 Task: Look for space in Ribeira, Spain from 5th June, 2023 to 16th June, 2023 for 2 adults in price range Rs.14000 to Rs.18000. Place can be entire place with 1  bedroom having 1 bed and 1 bathroom. Property type can be house, flat, guest house, hotel. Amenities needed are: washing machine. Booking option can be shelf check-in. Required host language is English.
Action: Mouse moved to (330, 149)
Screenshot: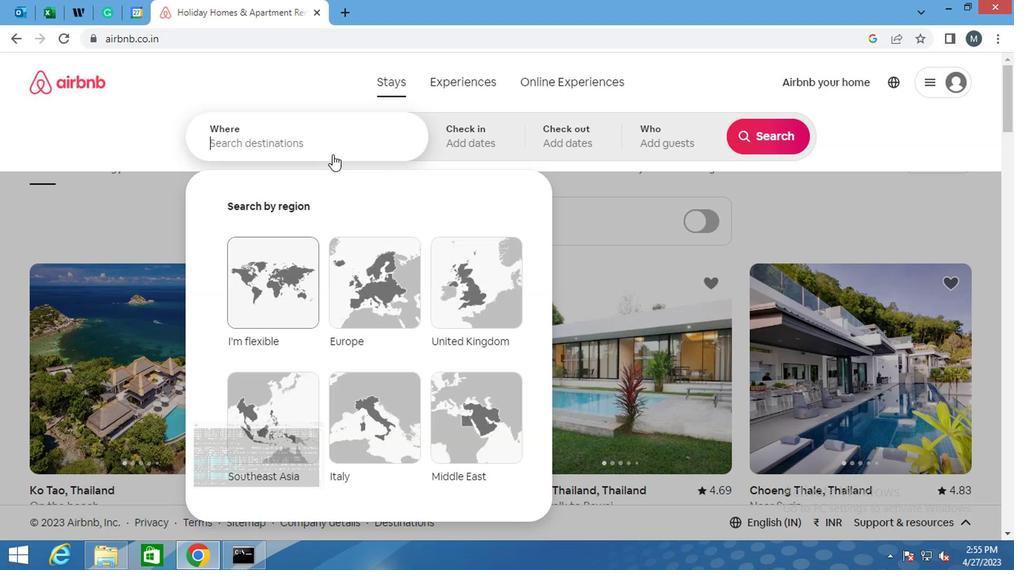 
Action: Mouse pressed left at (330, 149)
Screenshot: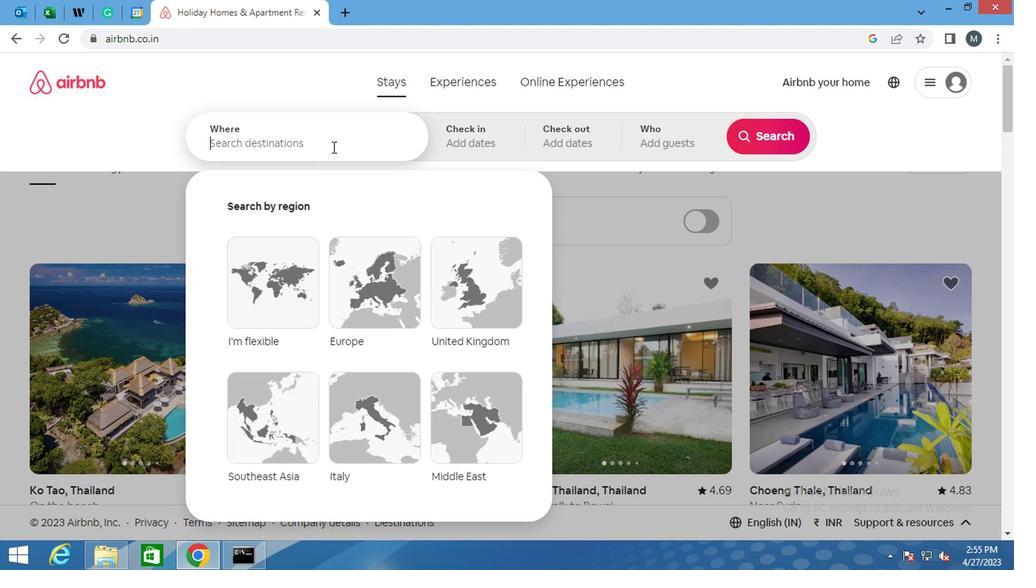 
Action: Mouse moved to (328, 149)
Screenshot: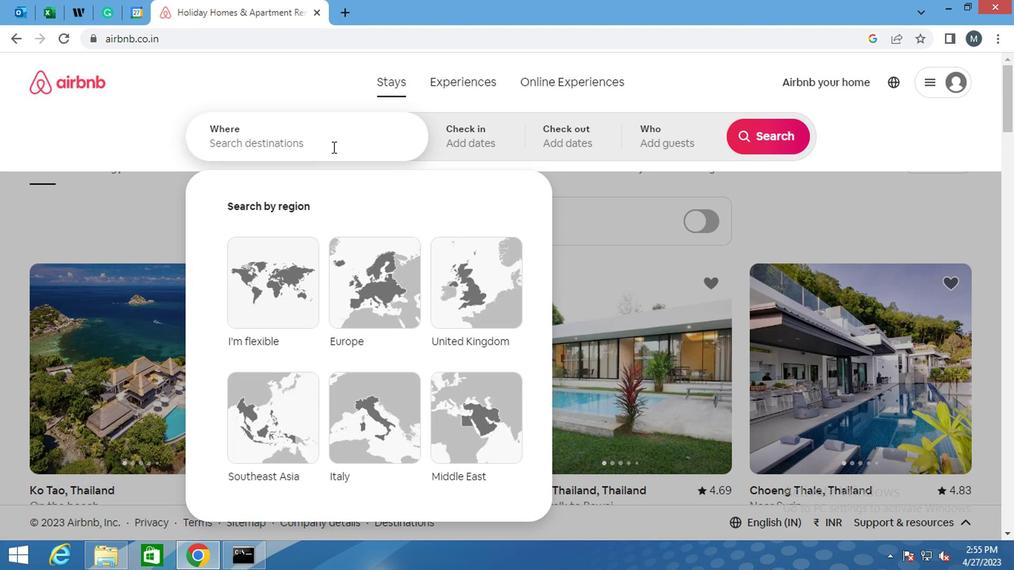 
Action: Key pressed <Key.shift>RIBER<Key.backspace>IRA,<Key.space><Key.shift>SPAIN
Screenshot: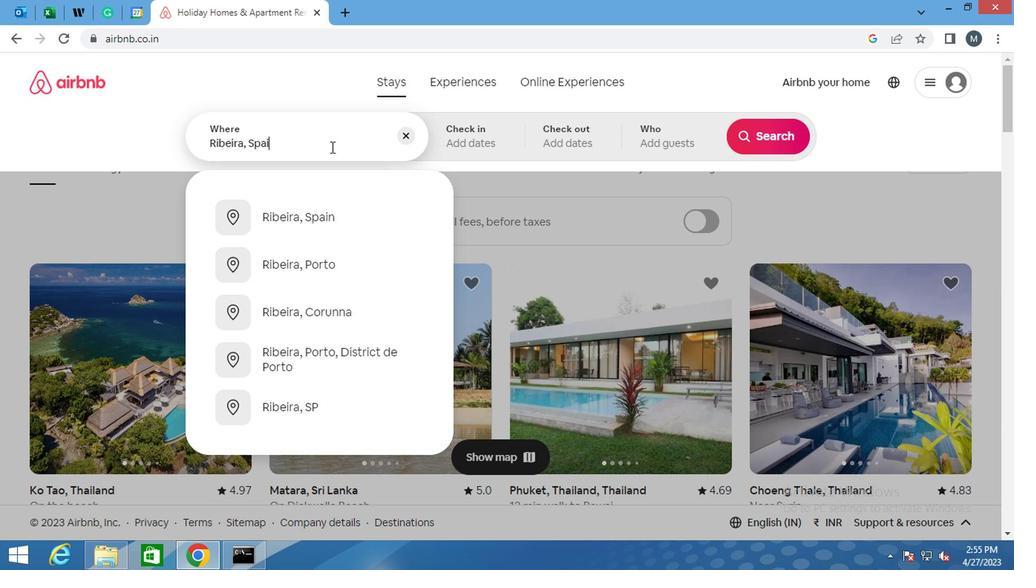 
Action: Mouse moved to (320, 216)
Screenshot: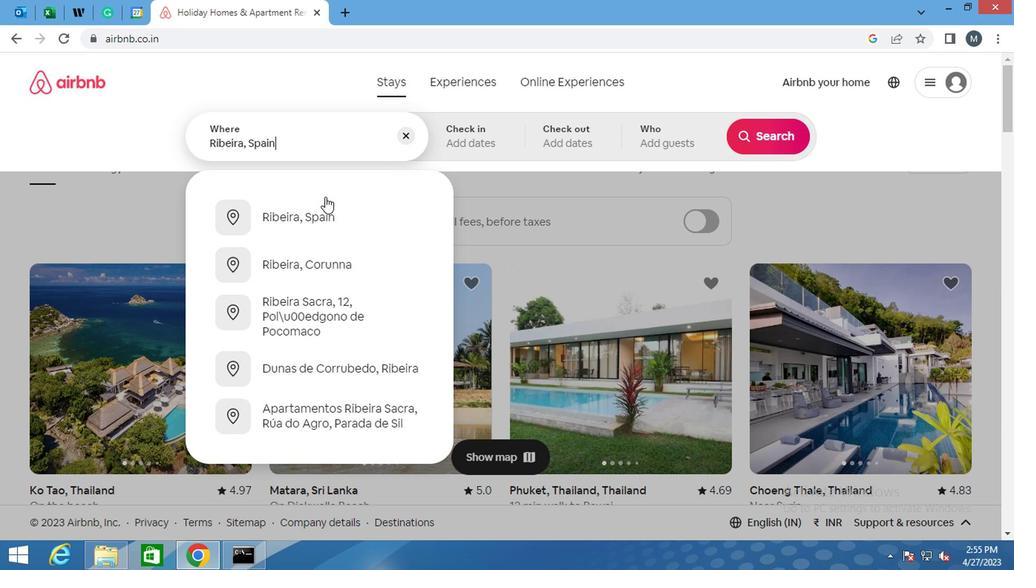 
Action: Mouse pressed left at (320, 216)
Screenshot: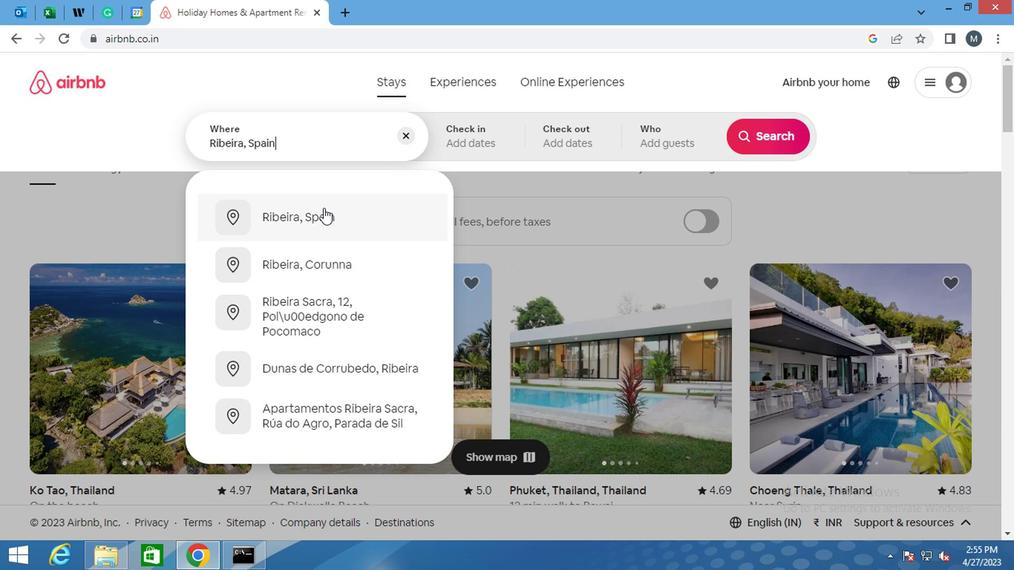 
Action: Mouse moved to (756, 253)
Screenshot: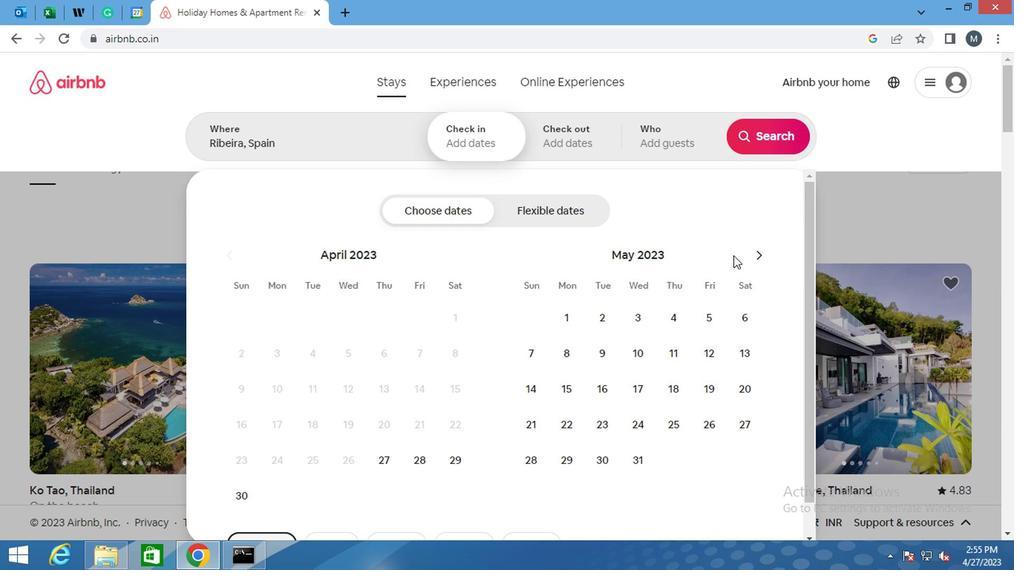 
Action: Mouse pressed left at (756, 253)
Screenshot: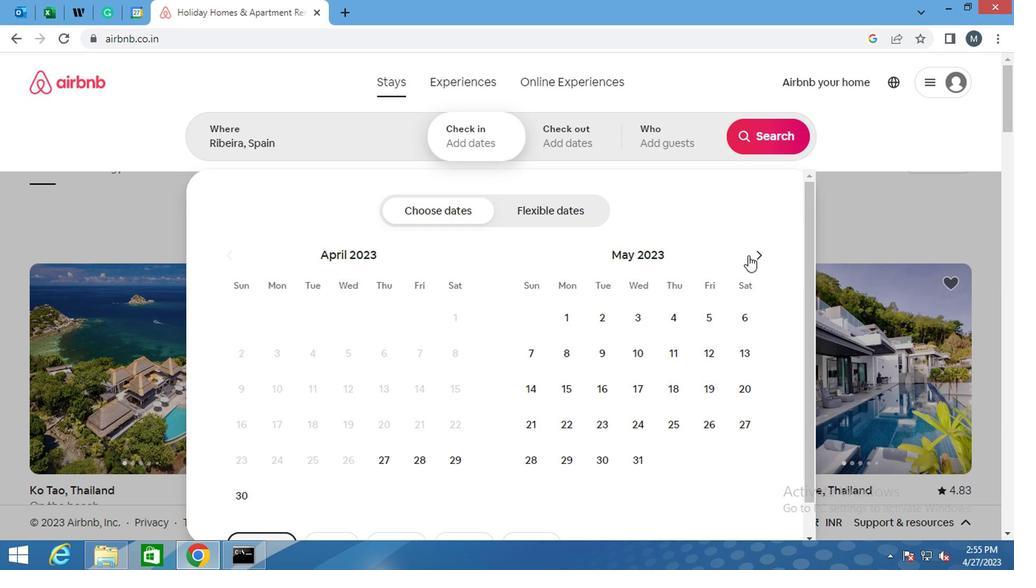 
Action: Mouse pressed left at (756, 253)
Screenshot: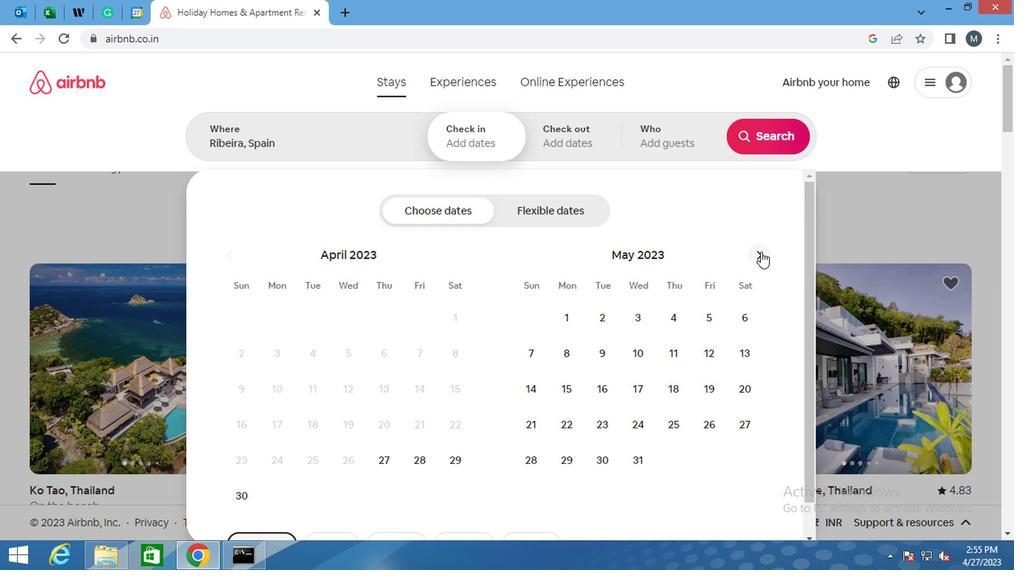 
Action: Mouse moved to (279, 356)
Screenshot: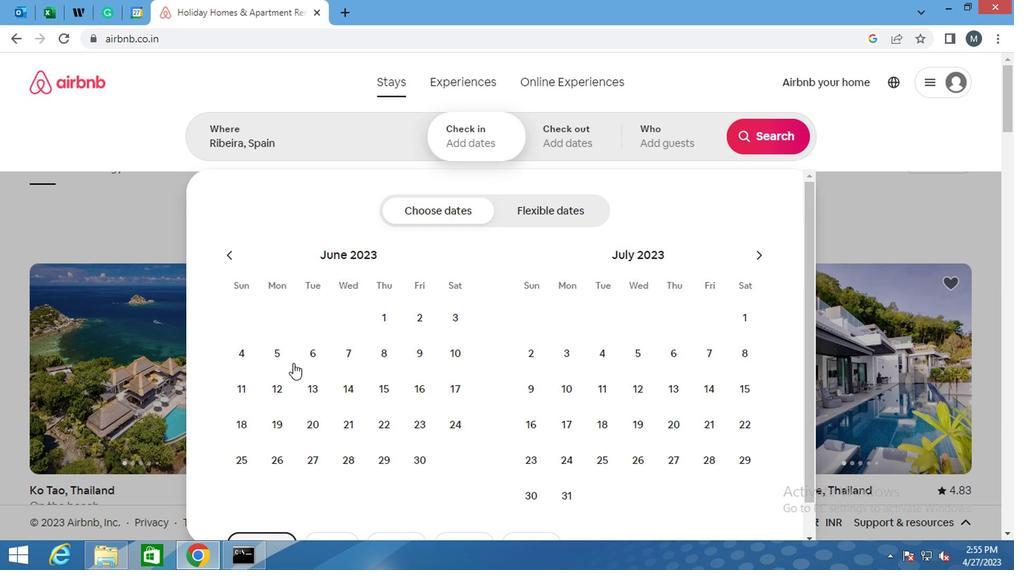 
Action: Mouse pressed left at (279, 356)
Screenshot: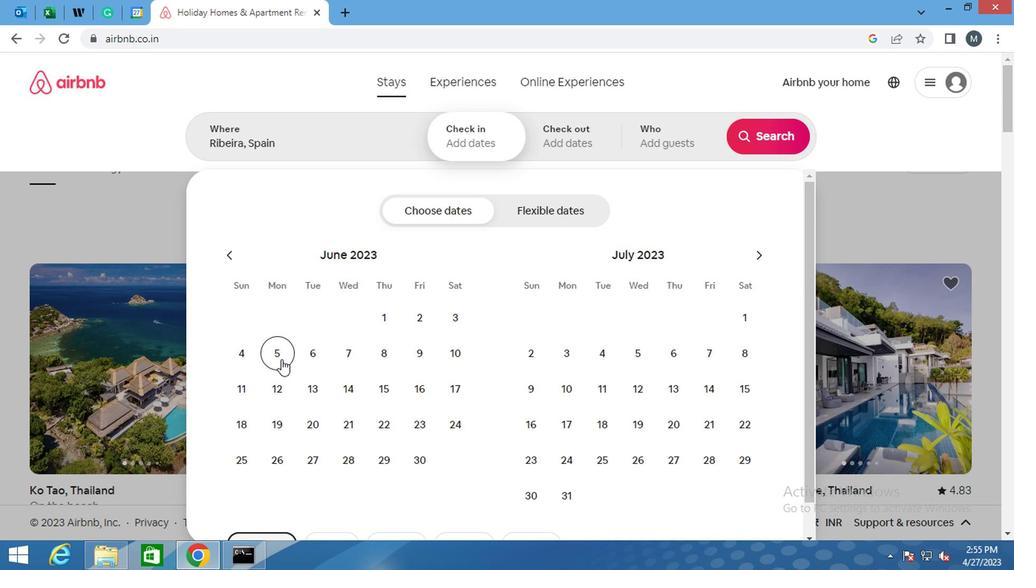 
Action: Mouse moved to (411, 389)
Screenshot: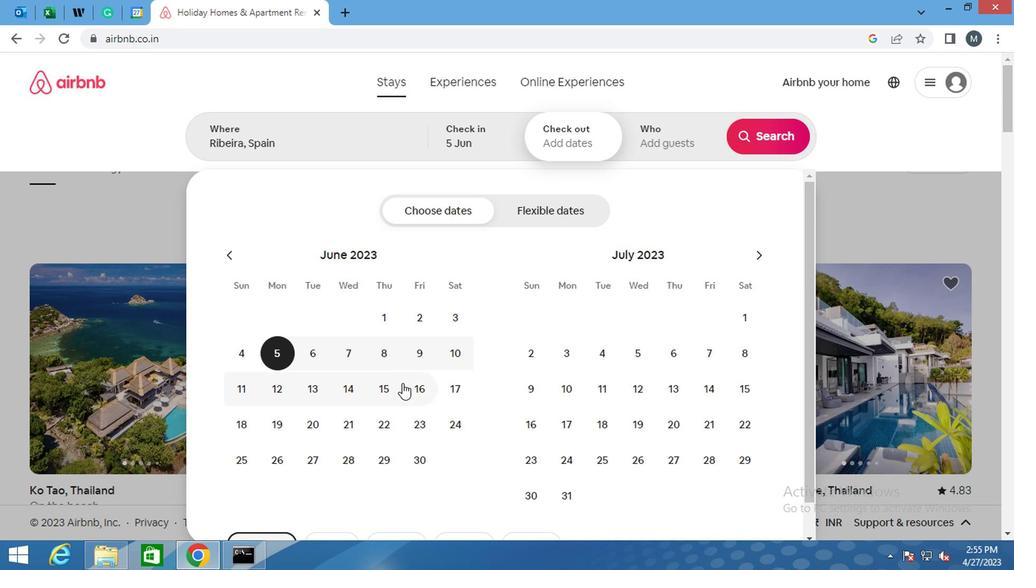 
Action: Mouse pressed left at (411, 389)
Screenshot: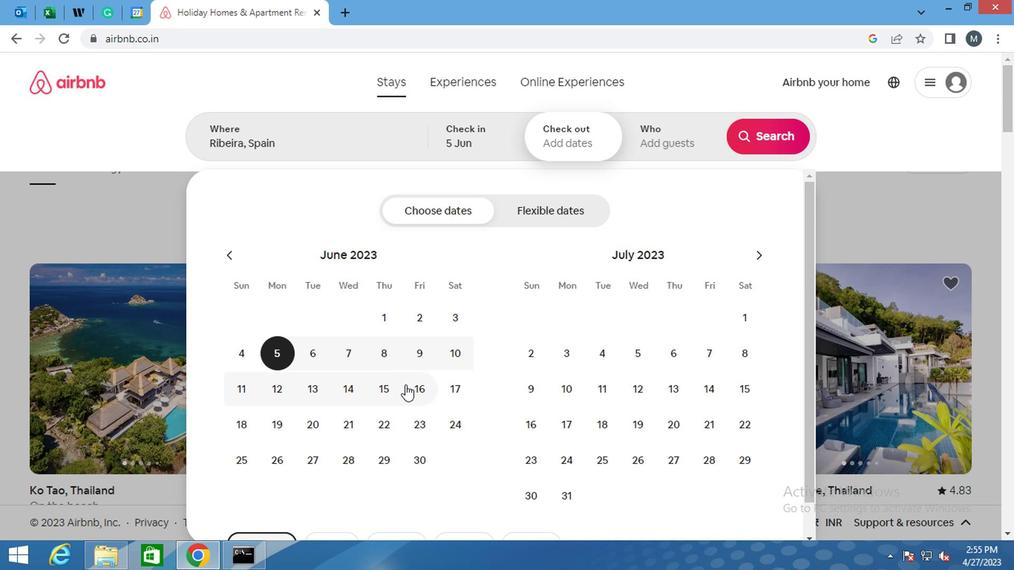
Action: Mouse moved to (643, 149)
Screenshot: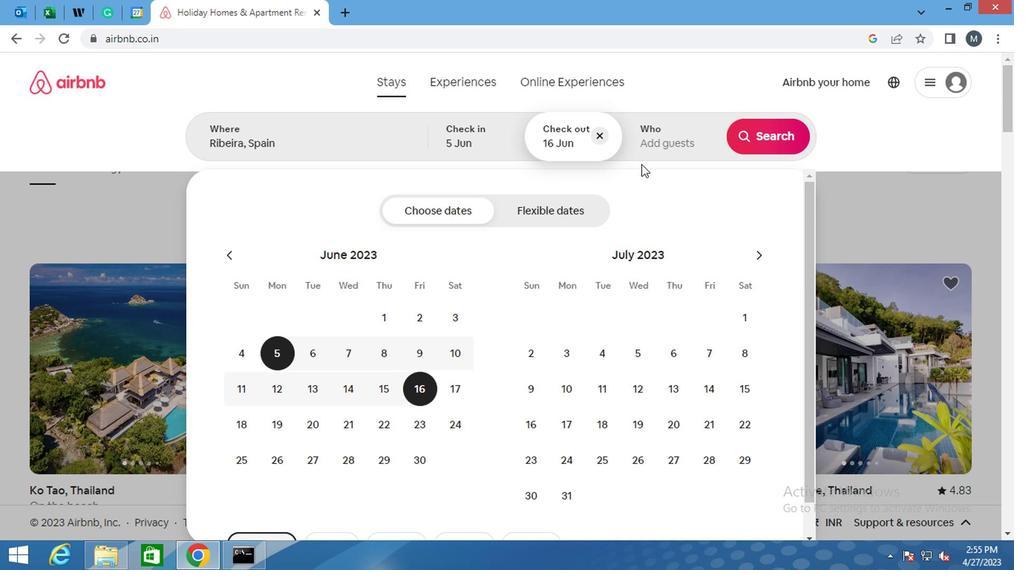
Action: Mouse pressed left at (643, 149)
Screenshot: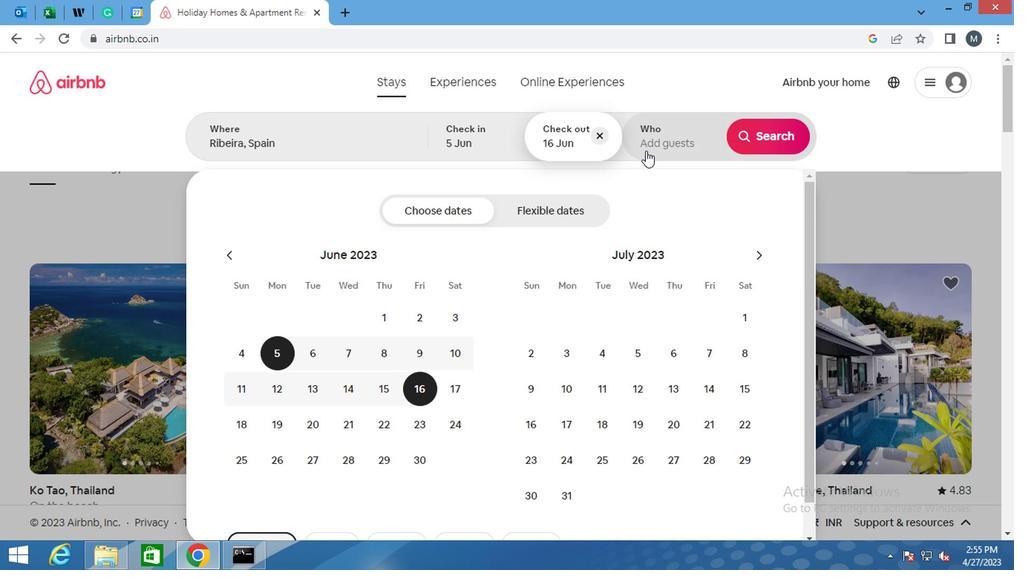 
Action: Mouse moved to (766, 217)
Screenshot: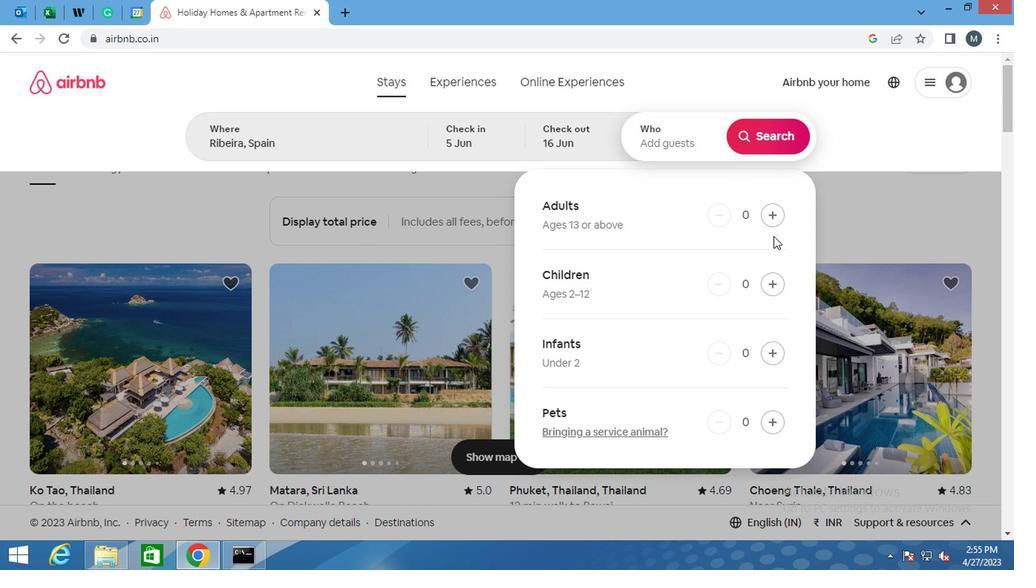 
Action: Mouse pressed left at (766, 217)
Screenshot: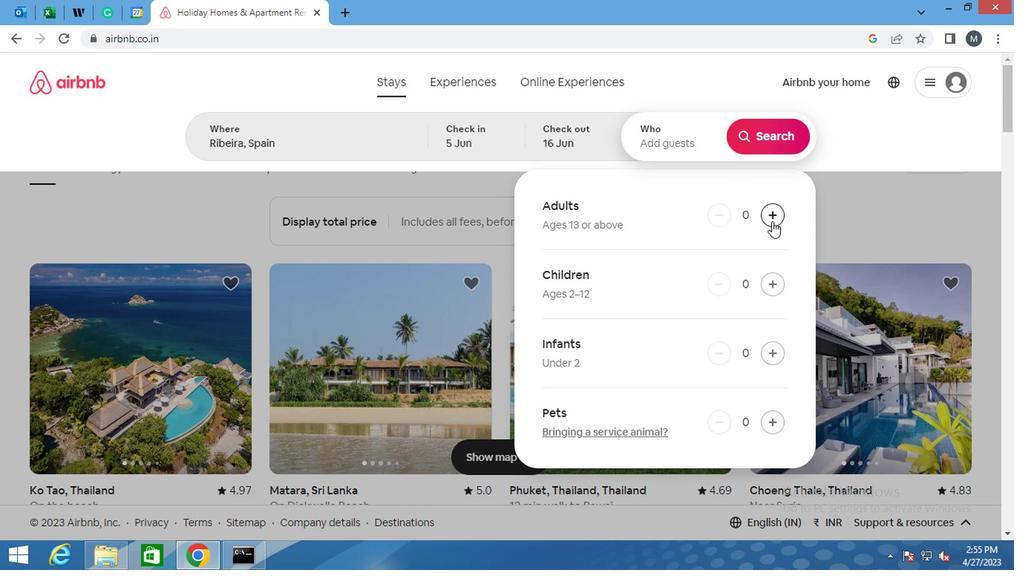 
Action: Mouse pressed left at (766, 217)
Screenshot: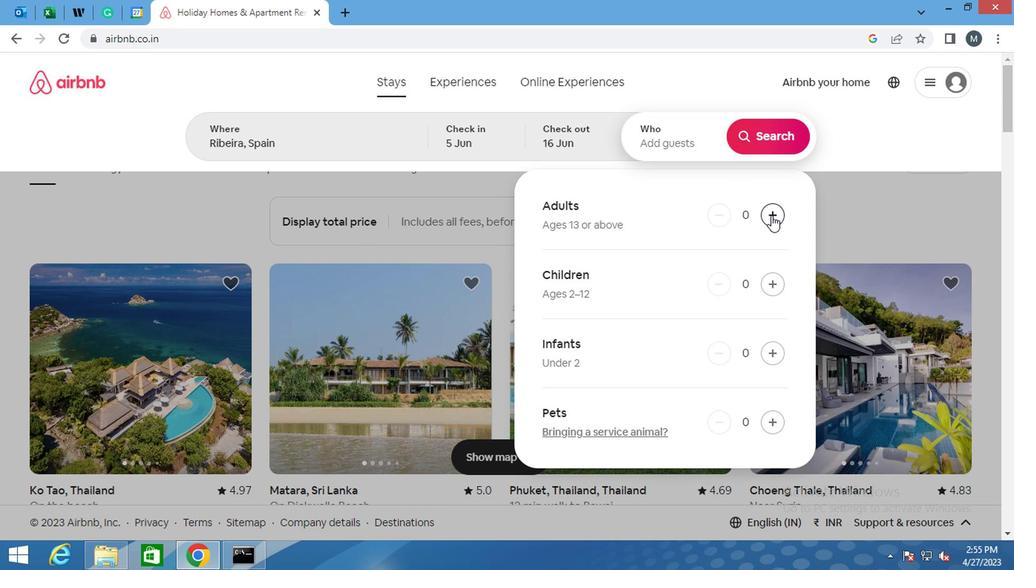 
Action: Mouse moved to (763, 135)
Screenshot: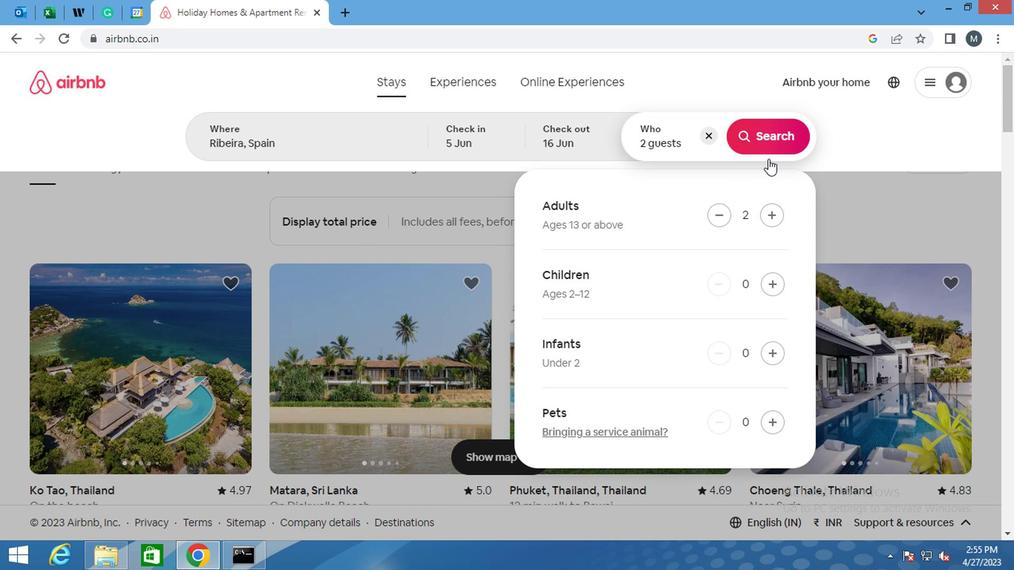 
Action: Mouse pressed left at (763, 135)
Screenshot: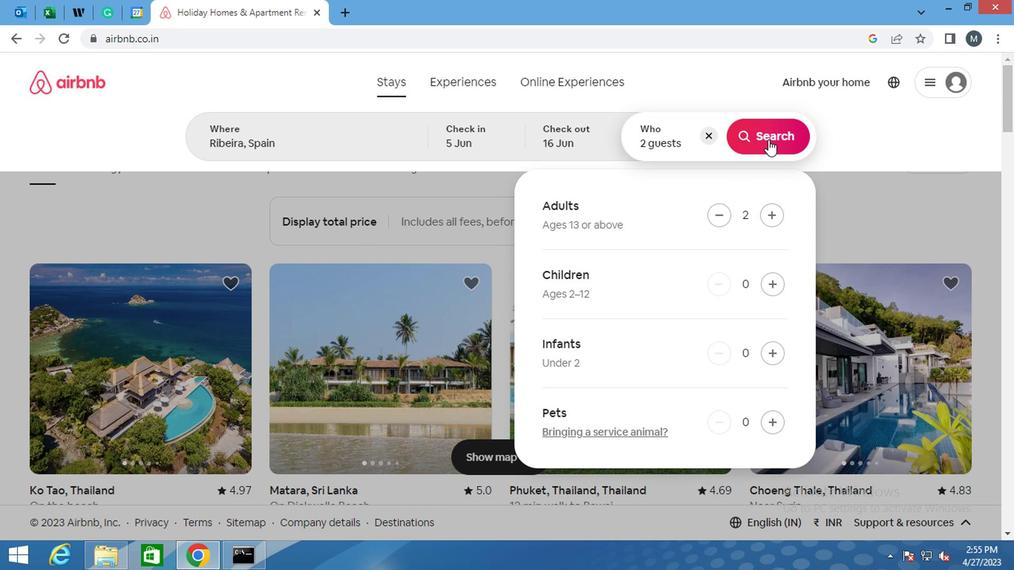 
Action: Mouse moved to (925, 147)
Screenshot: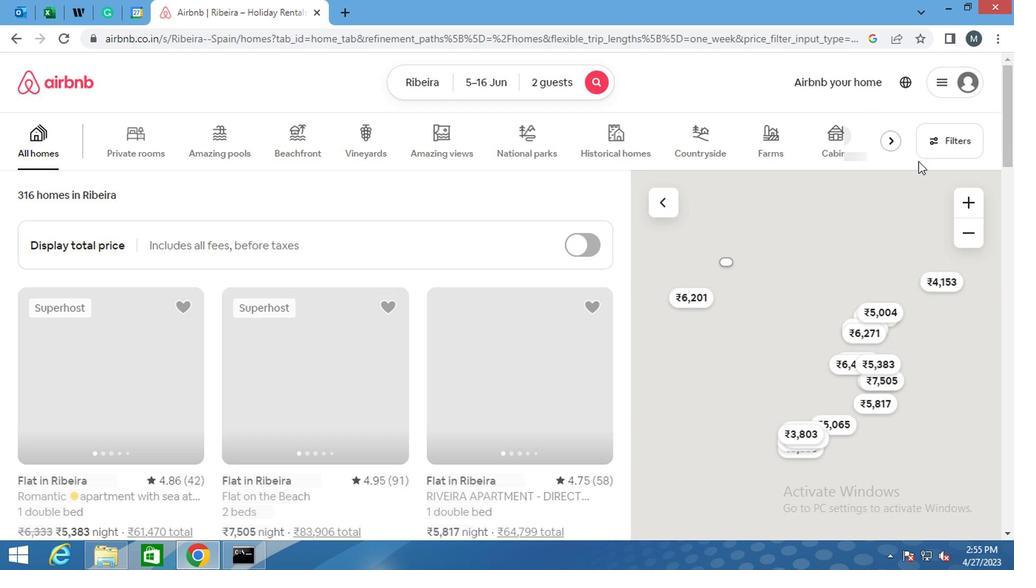 
Action: Mouse pressed left at (925, 147)
Screenshot: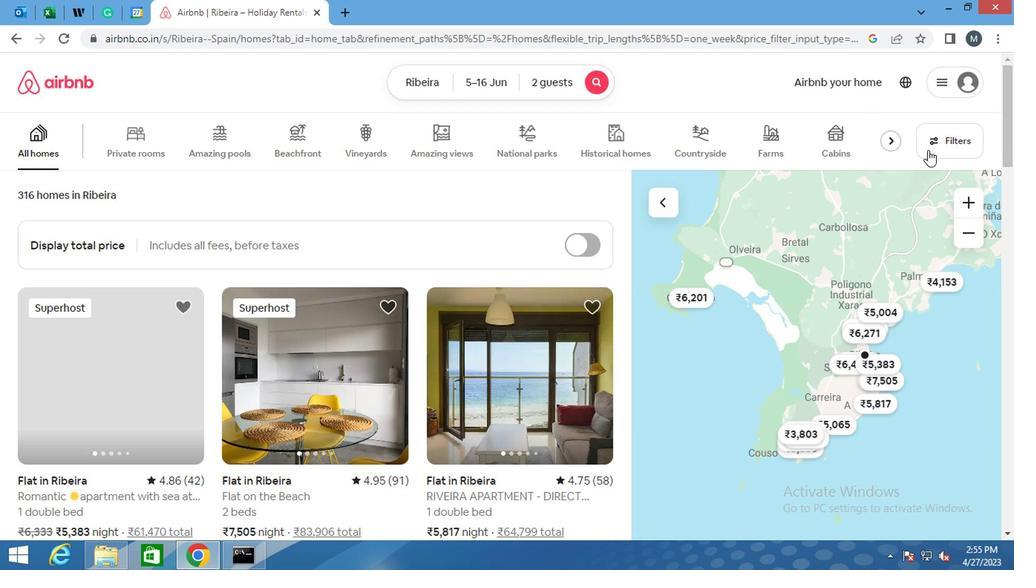 
Action: Mouse moved to (418, 322)
Screenshot: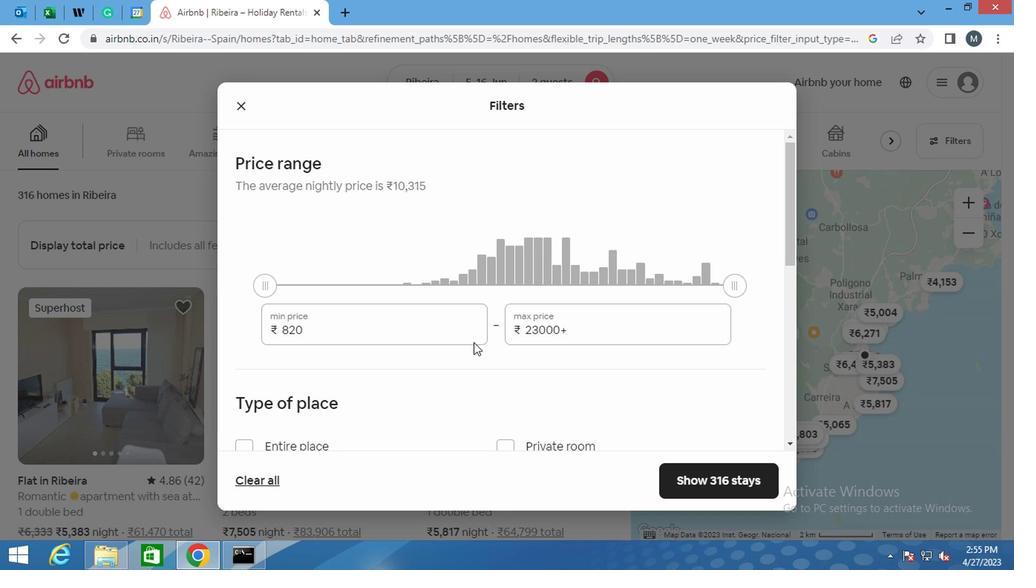
Action: Mouse pressed left at (418, 322)
Screenshot: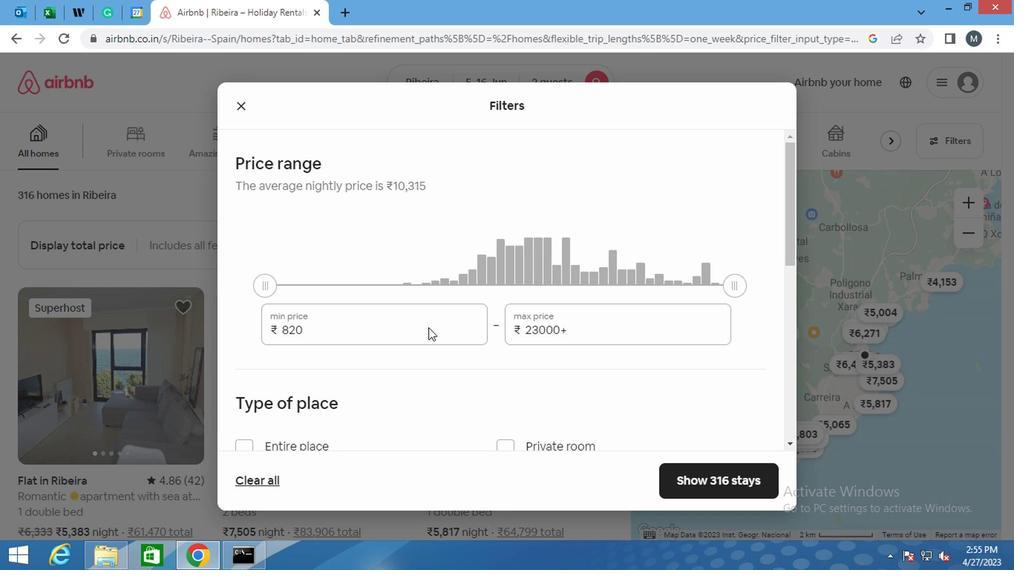 
Action: Mouse pressed left at (418, 322)
Screenshot: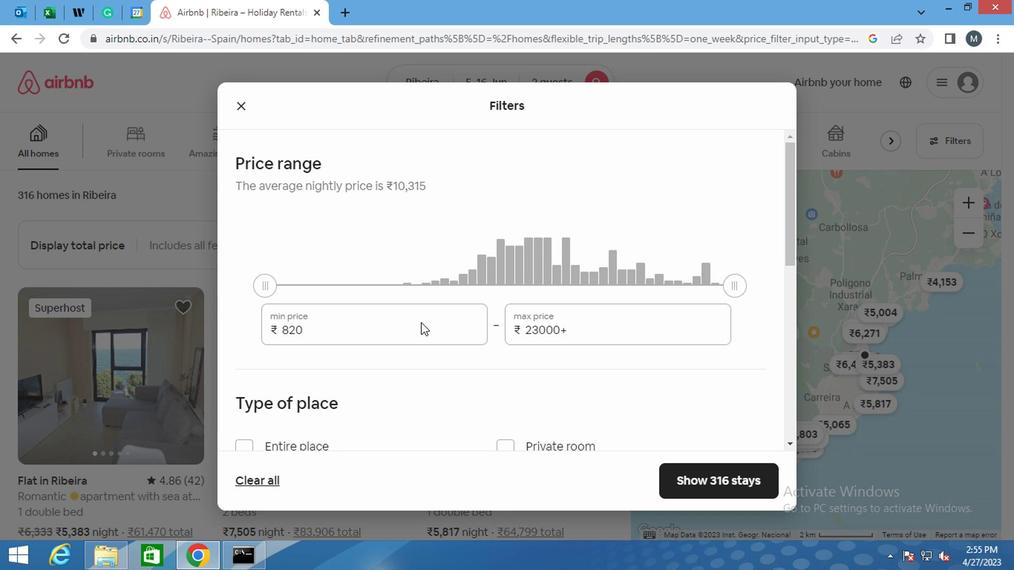 
Action: Mouse moved to (407, 333)
Screenshot: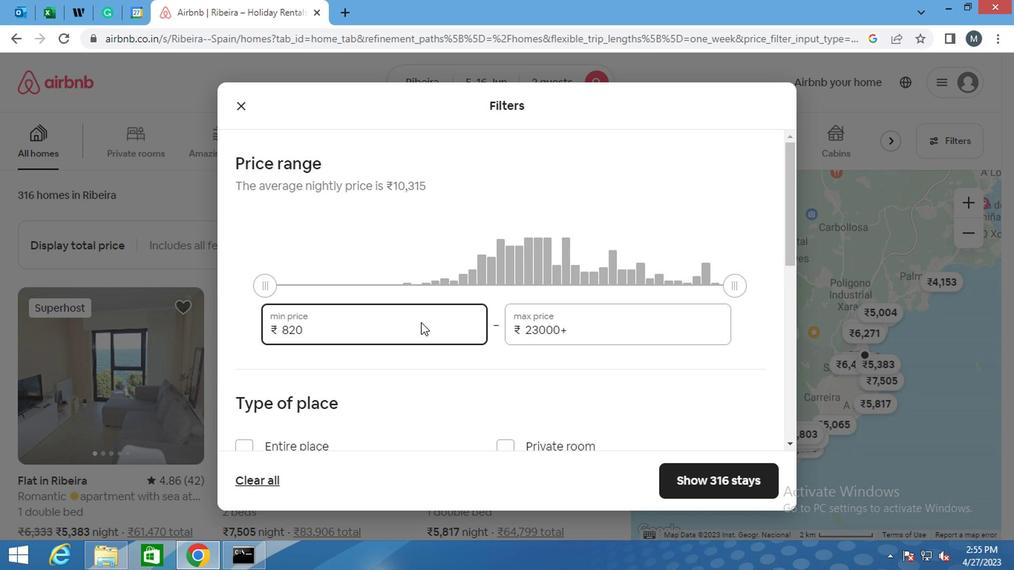 
Action: Mouse pressed left at (407, 333)
Screenshot: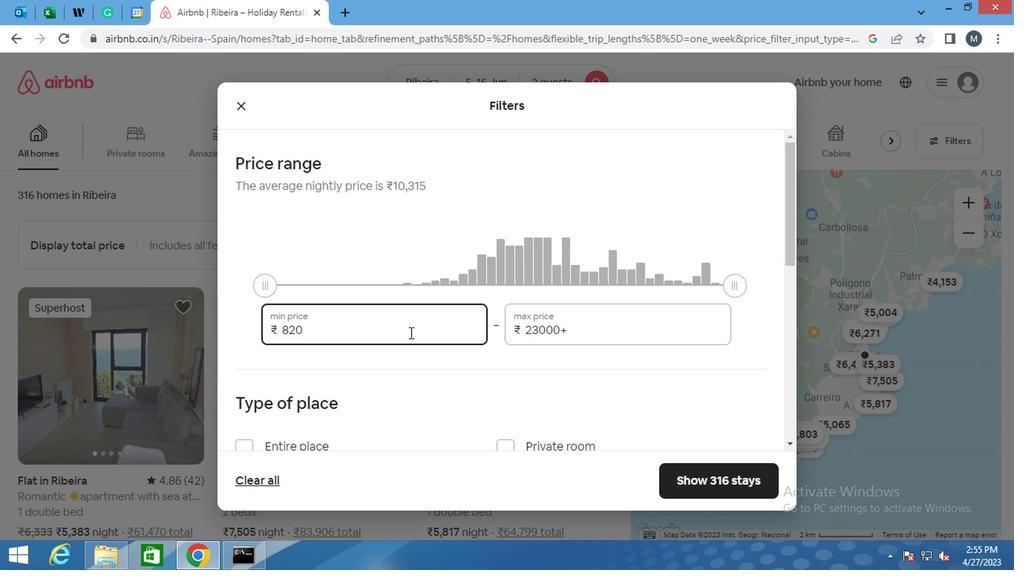 
Action: Mouse pressed left at (407, 333)
Screenshot: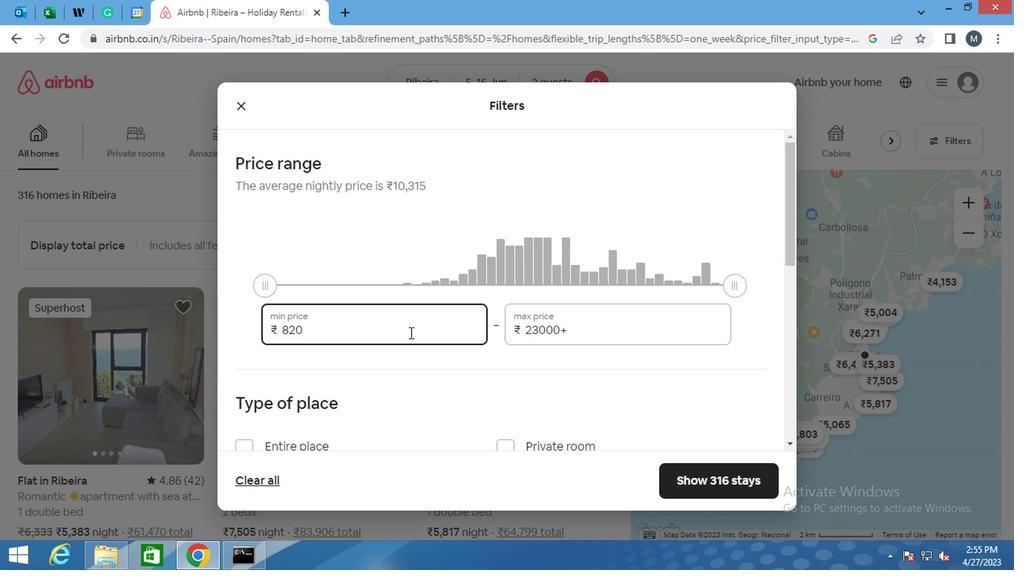 
Action: Key pressed 14000
Screenshot: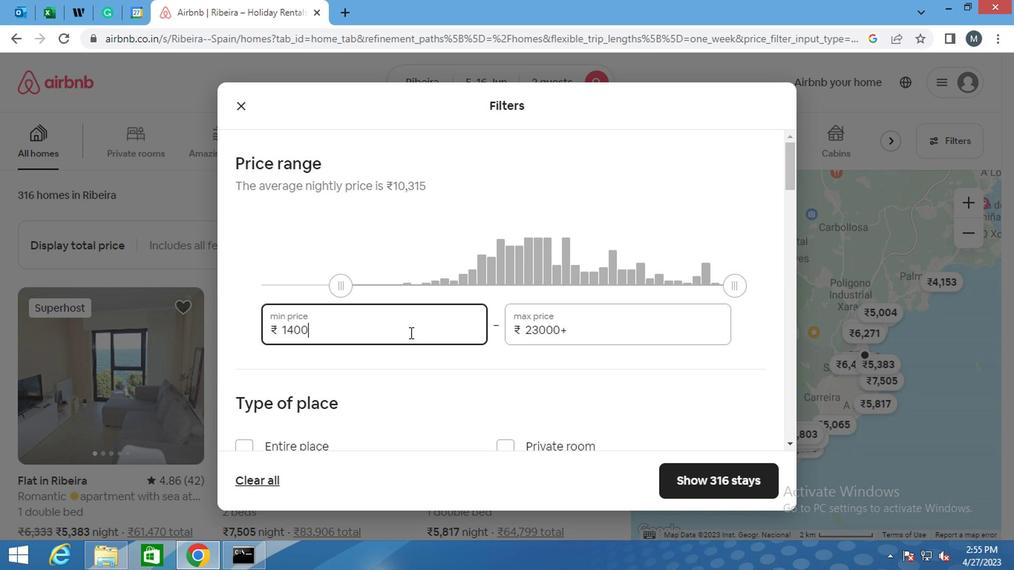 
Action: Mouse moved to (579, 330)
Screenshot: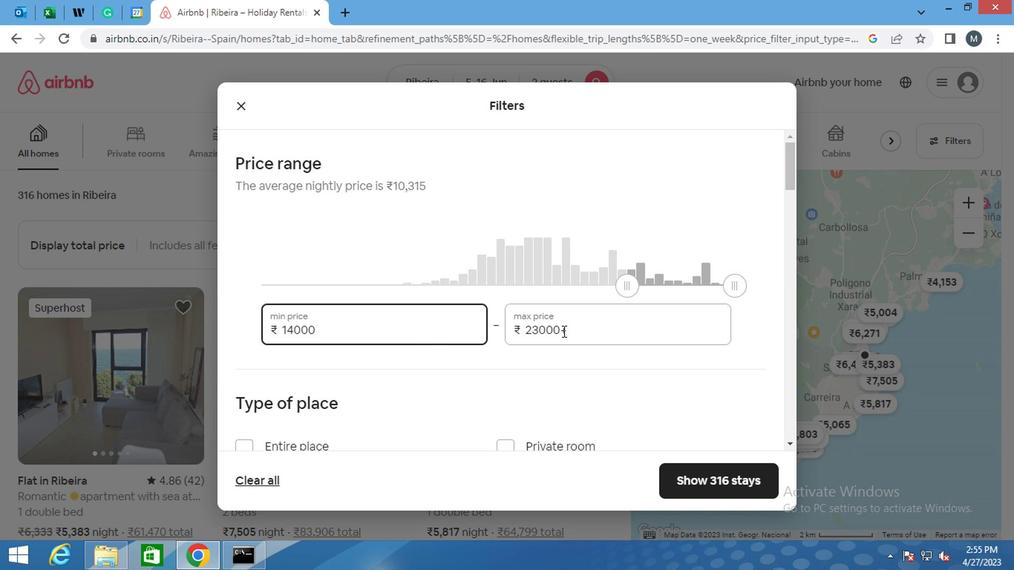 
Action: Mouse pressed left at (579, 330)
Screenshot: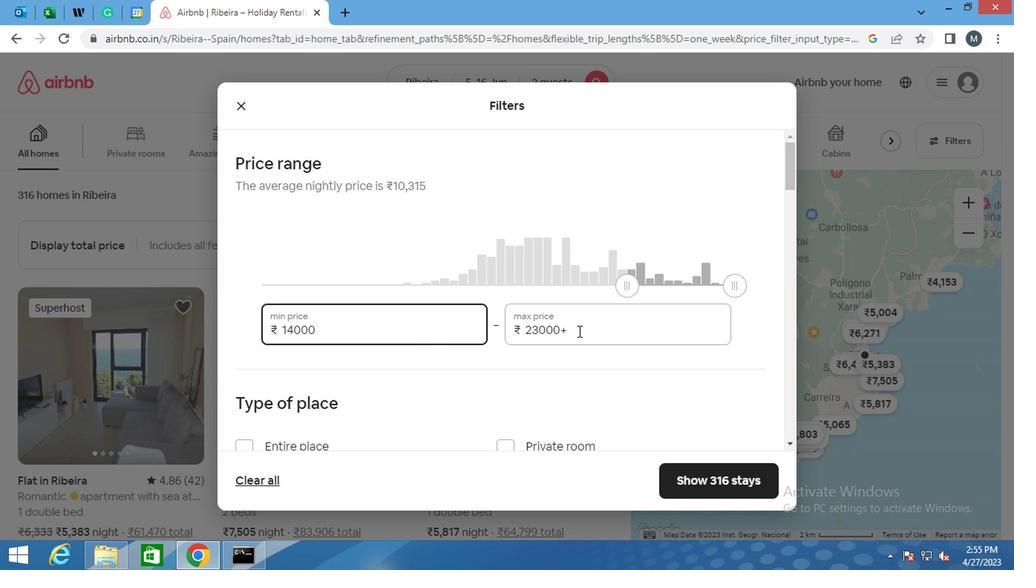 
Action: Mouse moved to (516, 337)
Screenshot: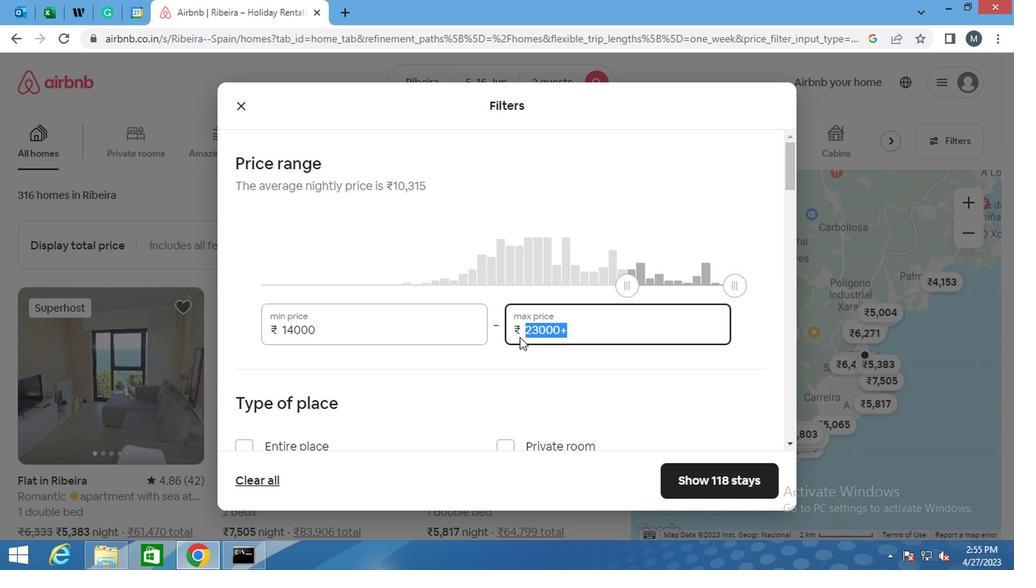 
Action: Key pressed <Key.backspace>18000
Screenshot: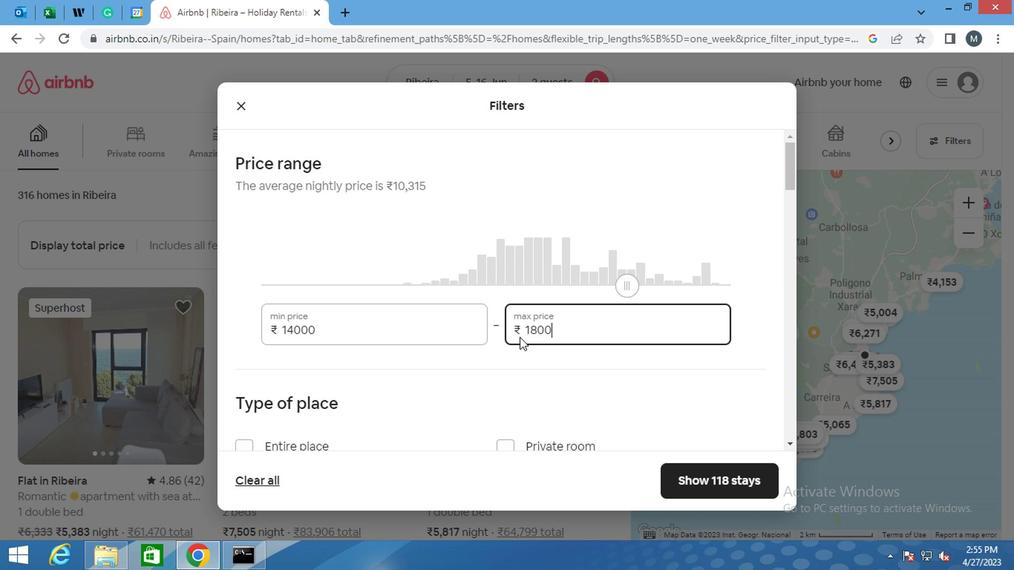 
Action: Mouse moved to (420, 324)
Screenshot: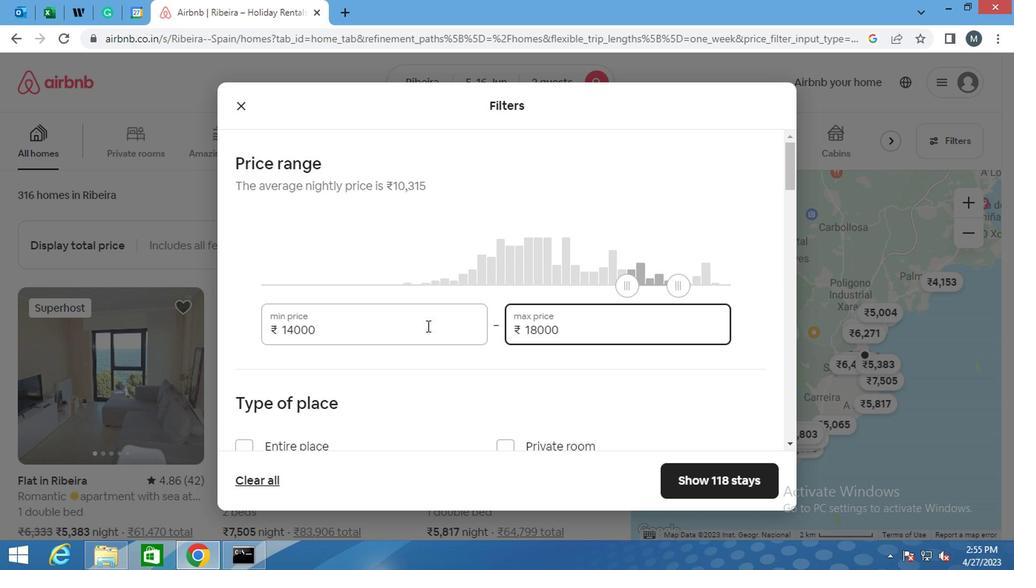 
Action: Mouse scrolled (420, 323) with delta (0, 0)
Screenshot: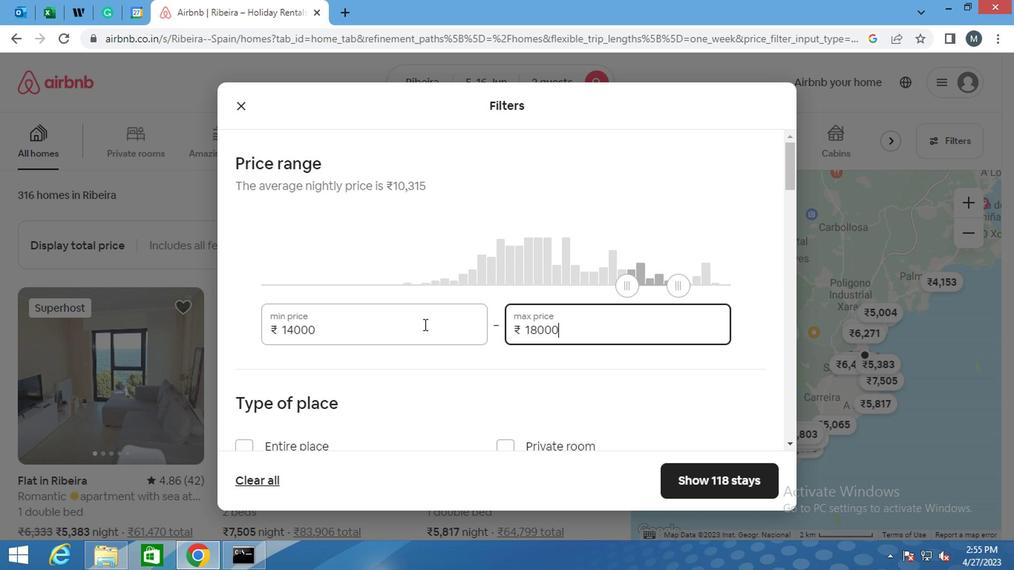 
Action: Mouse scrolled (420, 323) with delta (0, 0)
Screenshot: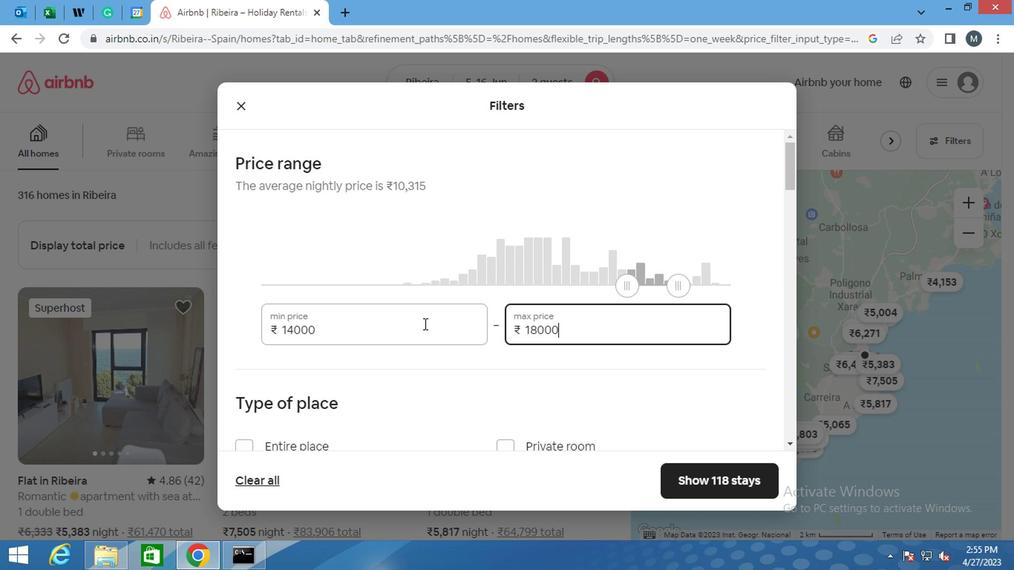 
Action: Mouse moved to (420, 323)
Screenshot: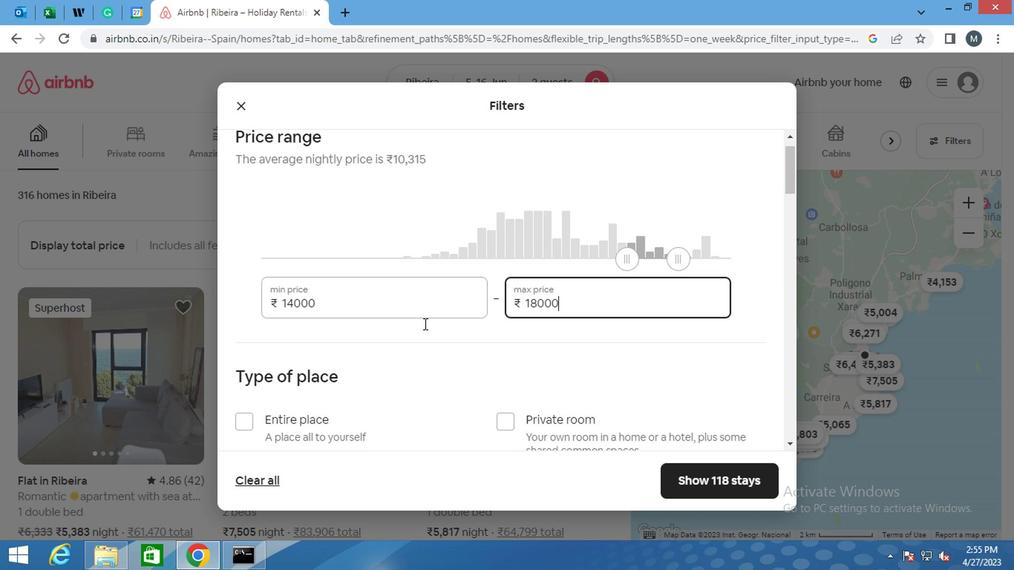 
Action: Mouse scrolled (420, 322) with delta (0, -1)
Screenshot: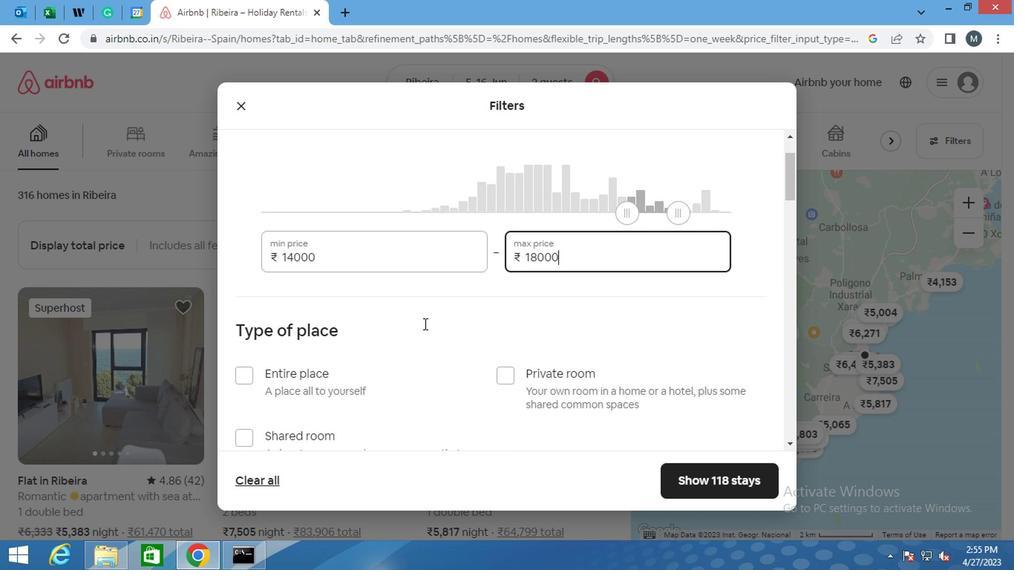 
Action: Mouse moved to (244, 226)
Screenshot: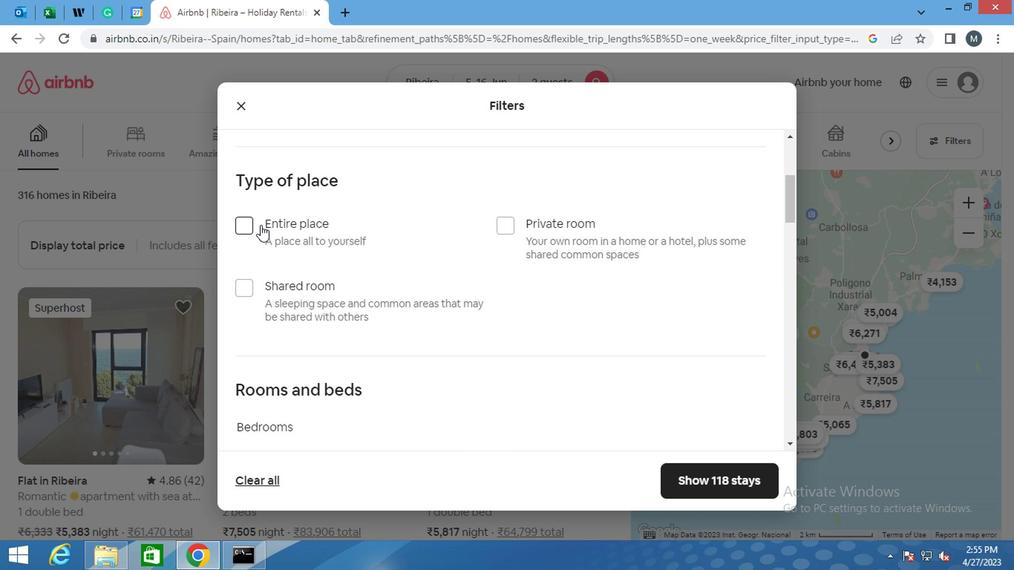 
Action: Mouse pressed left at (244, 226)
Screenshot: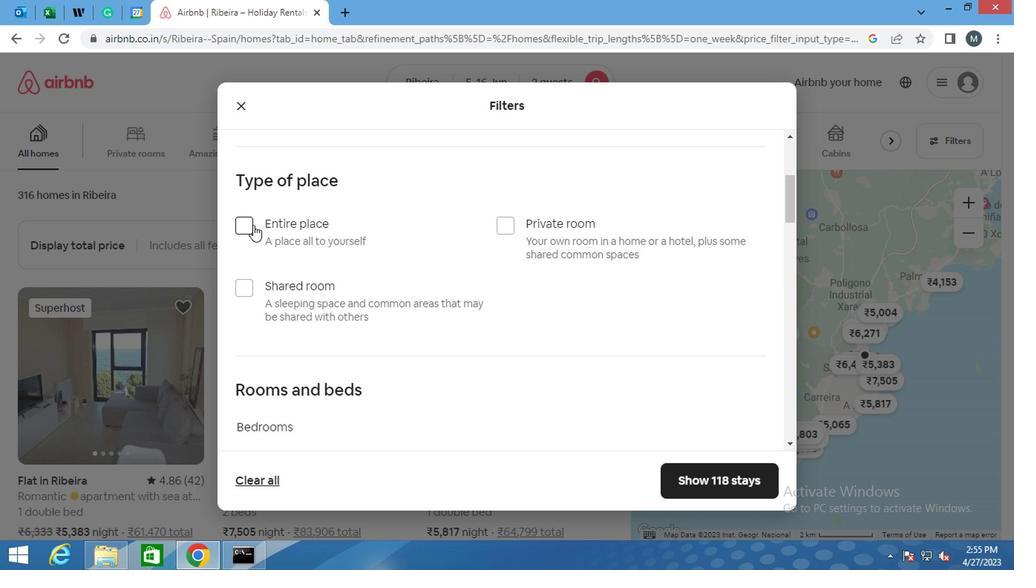 
Action: Mouse moved to (294, 224)
Screenshot: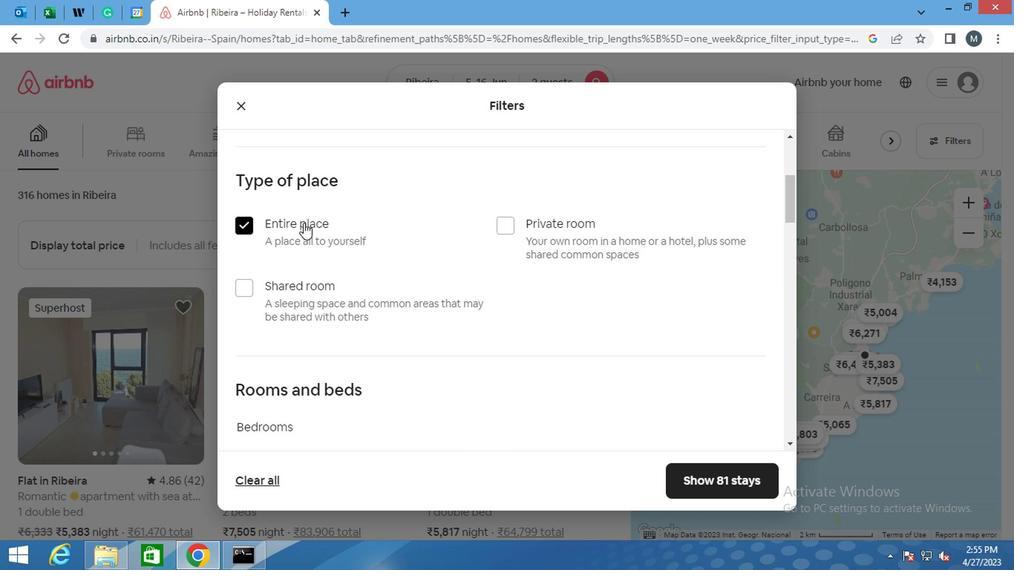 
Action: Mouse scrolled (294, 223) with delta (0, -1)
Screenshot: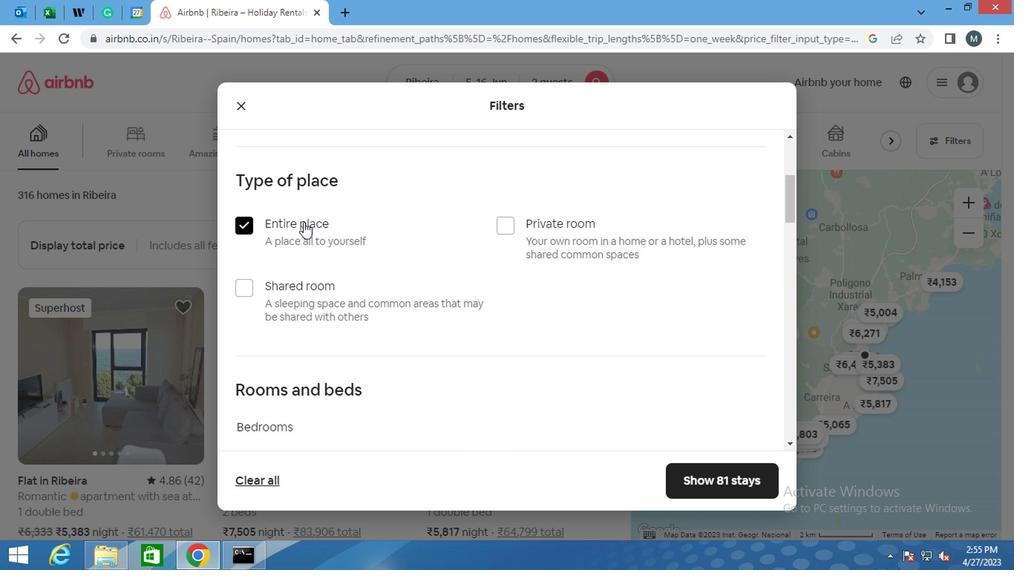 
Action: Mouse moved to (293, 227)
Screenshot: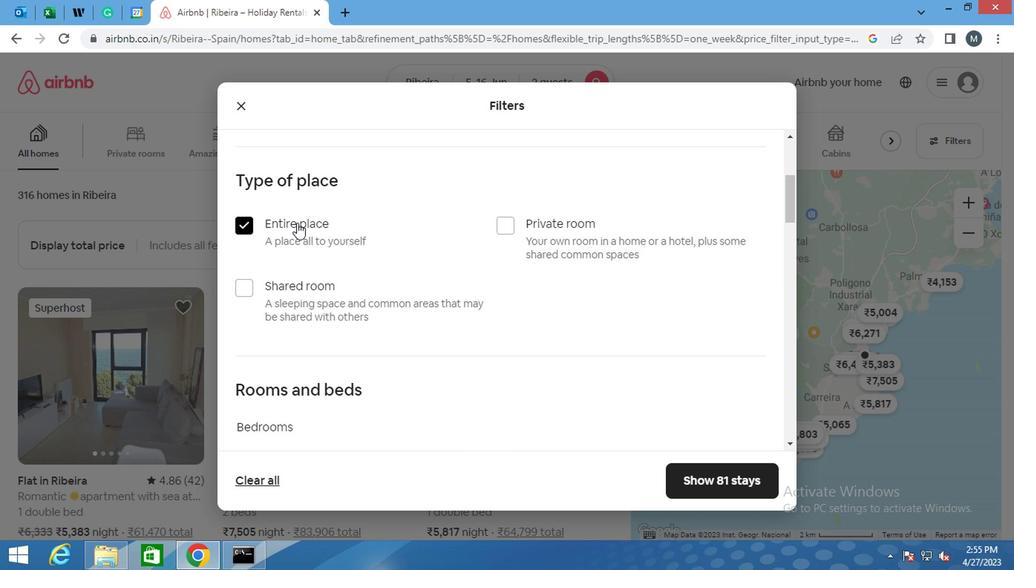 
Action: Mouse scrolled (293, 226) with delta (0, 0)
Screenshot: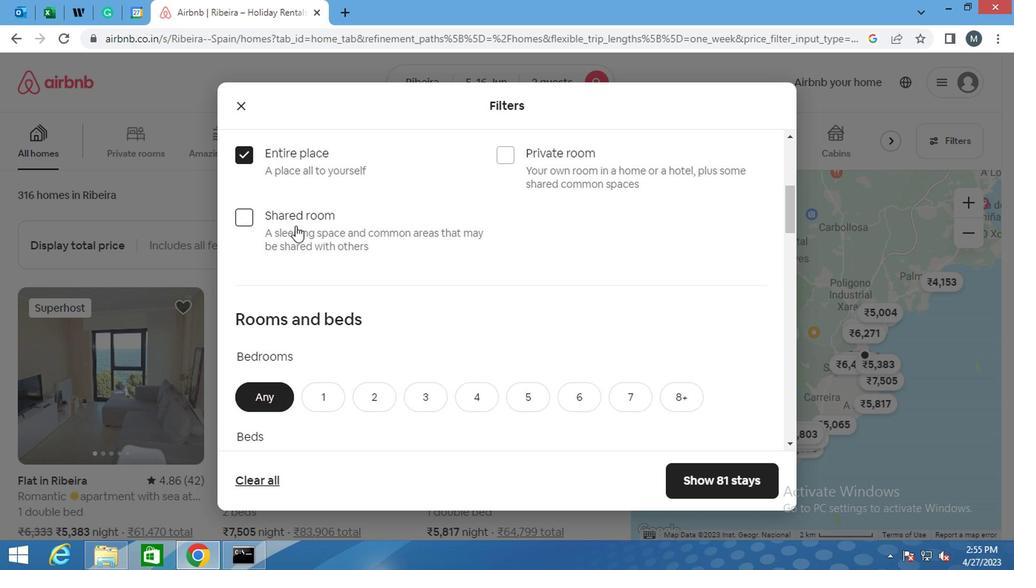
Action: Mouse moved to (291, 228)
Screenshot: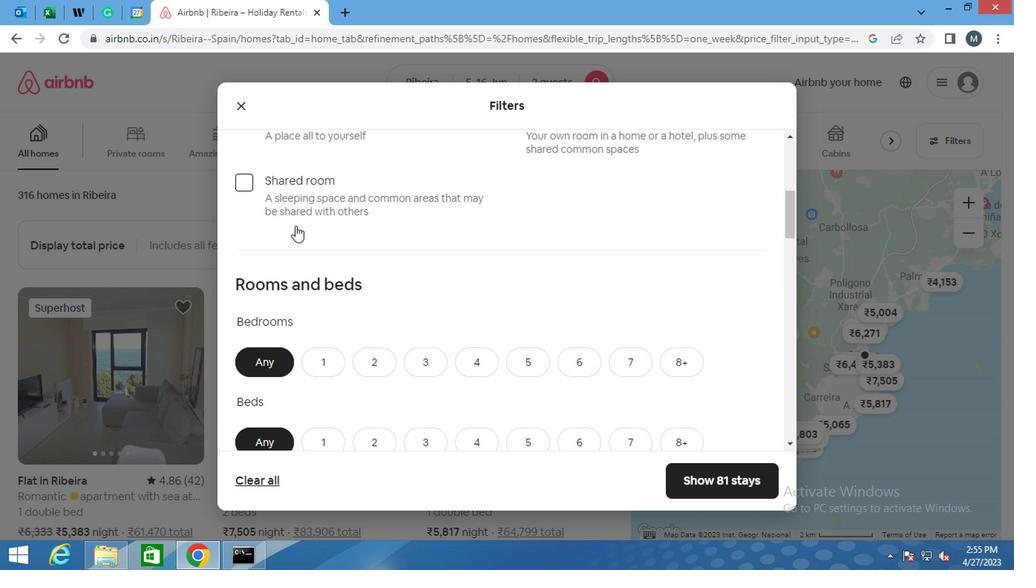 
Action: Mouse scrolled (291, 227) with delta (0, -1)
Screenshot: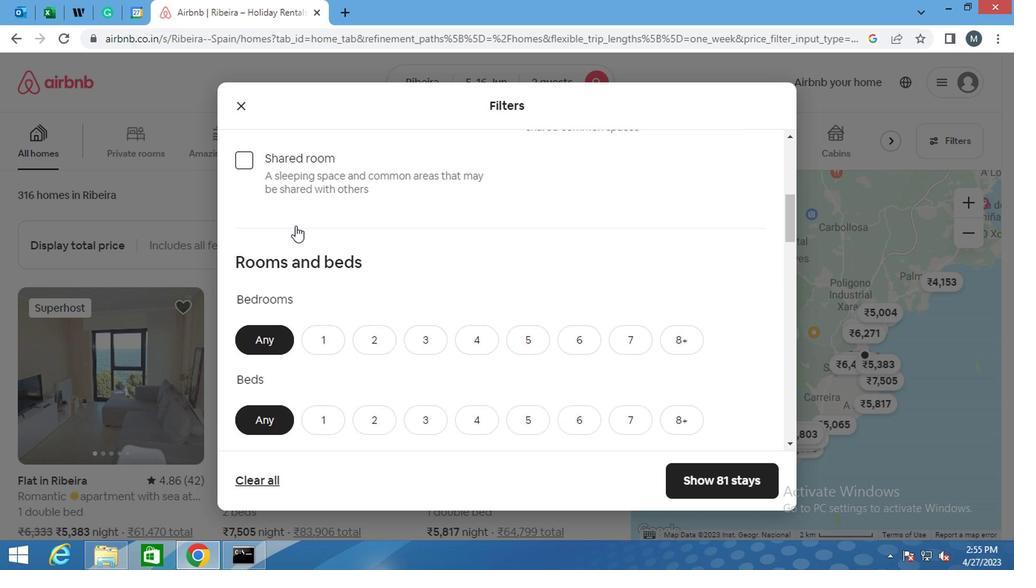 
Action: Mouse moved to (313, 241)
Screenshot: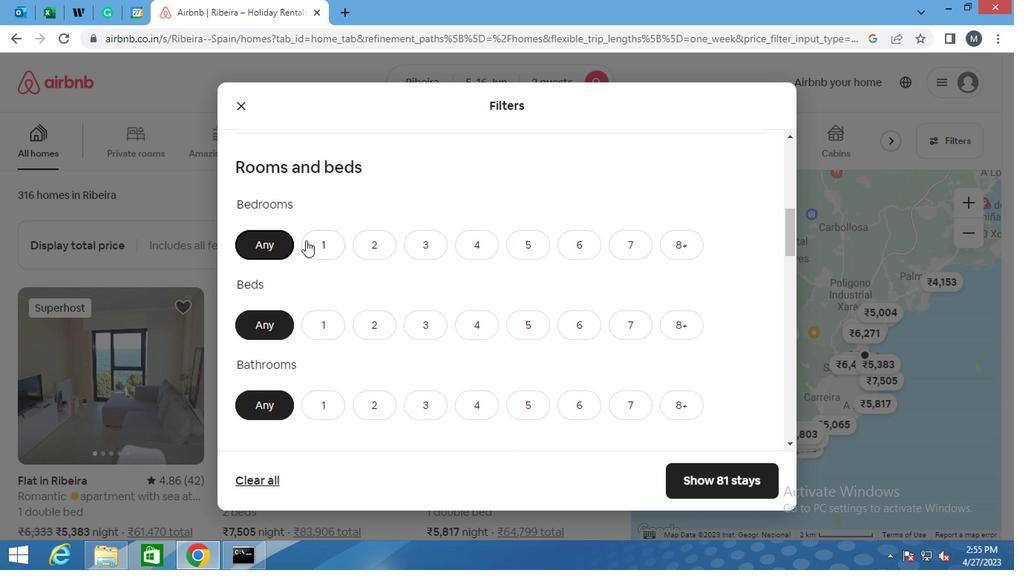 
Action: Mouse pressed left at (313, 241)
Screenshot: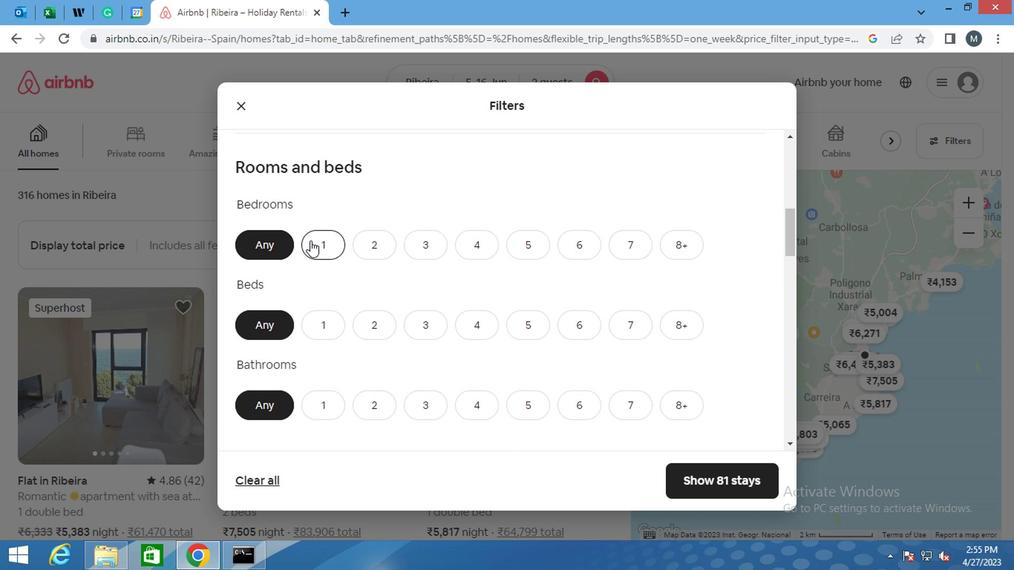 
Action: Mouse moved to (316, 330)
Screenshot: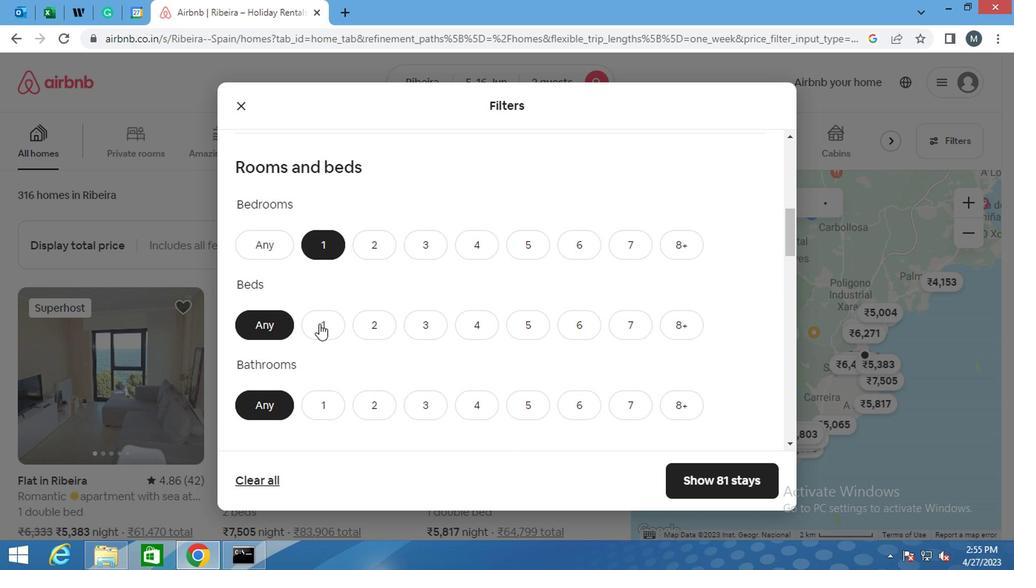 
Action: Mouse pressed left at (316, 330)
Screenshot: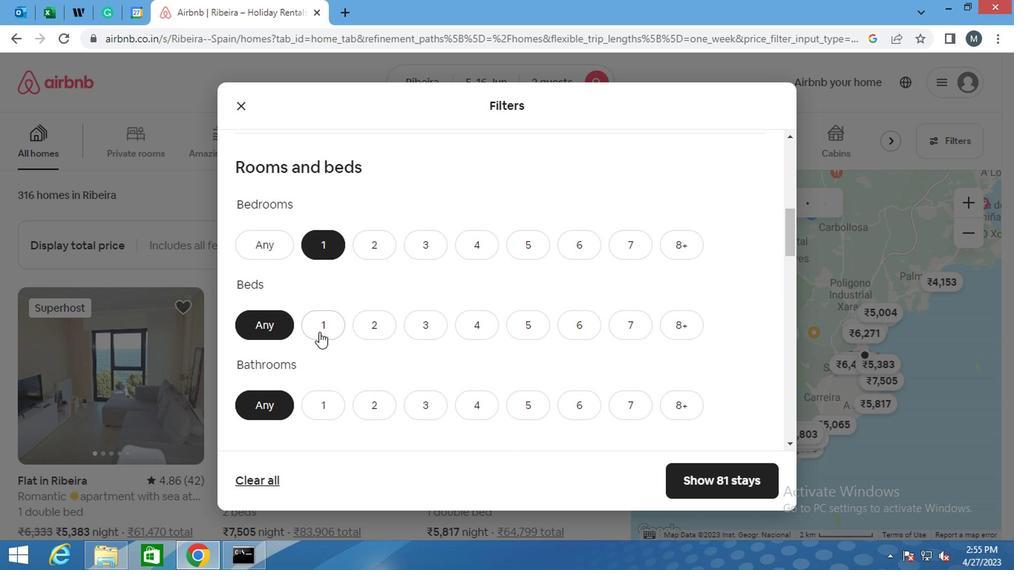 
Action: Mouse moved to (335, 288)
Screenshot: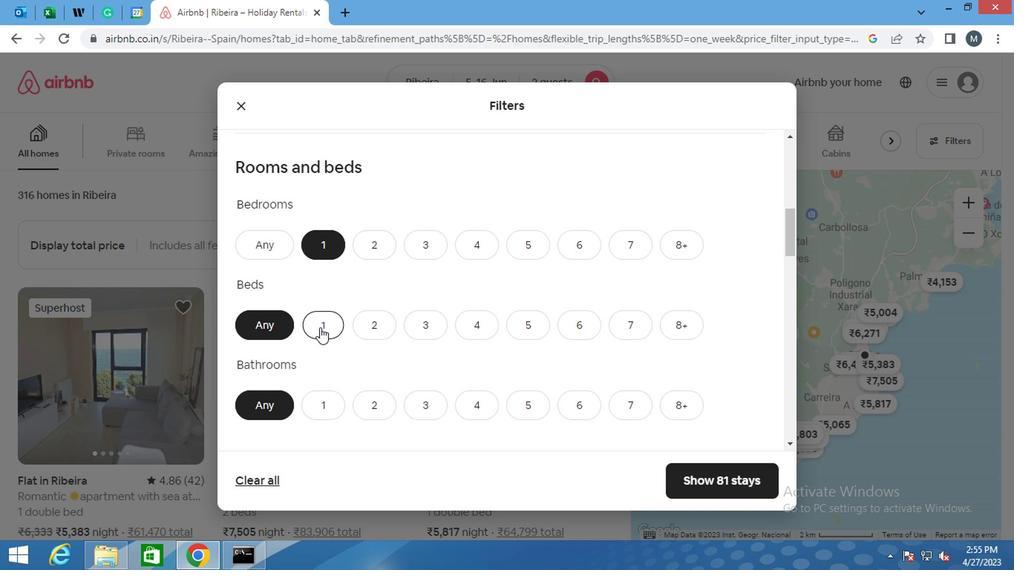 
Action: Mouse scrolled (335, 288) with delta (0, 0)
Screenshot: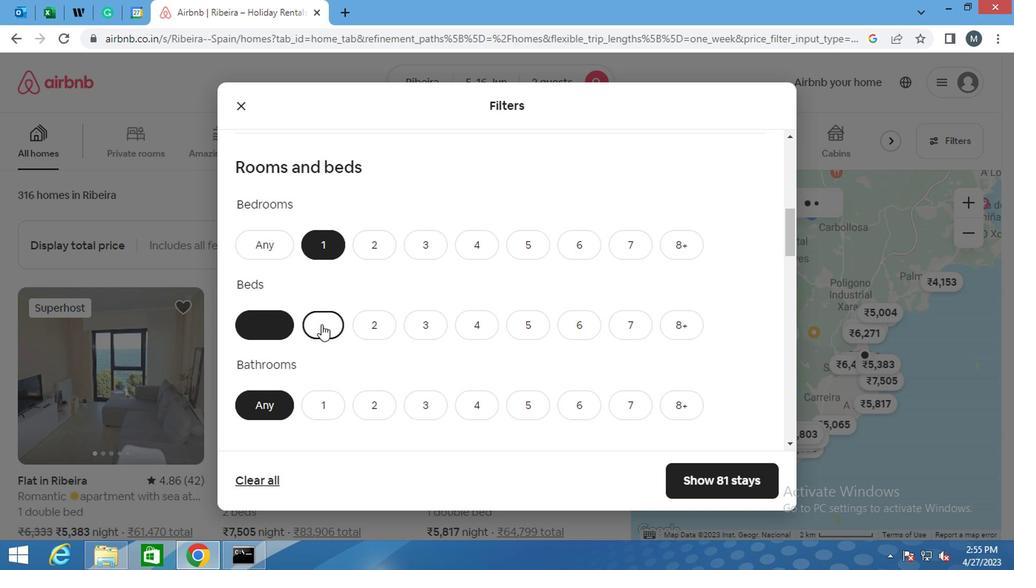 
Action: Mouse scrolled (335, 288) with delta (0, 0)
Screenshot: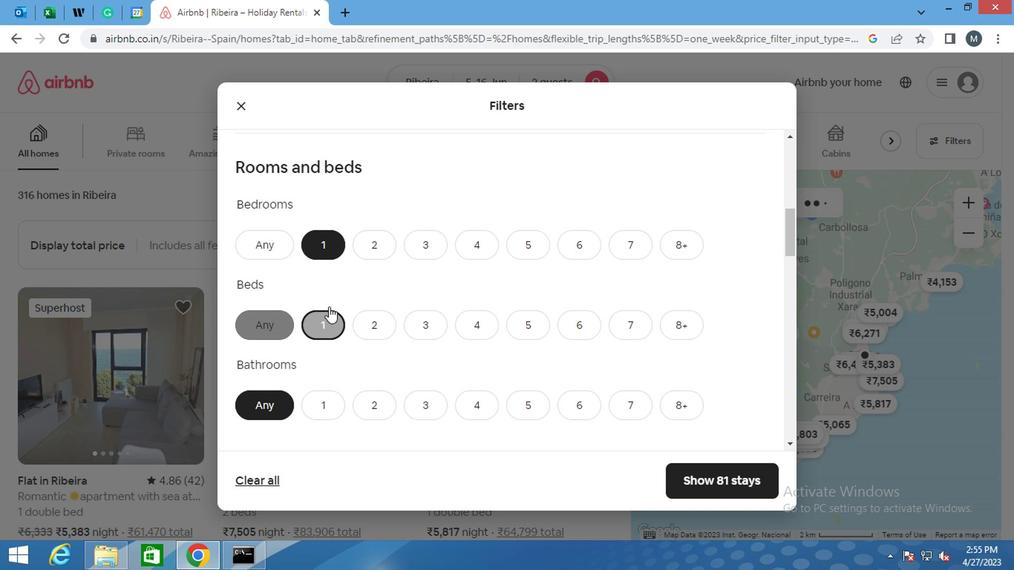 
Action: Mouse moved to (318, 248)
Screenshot: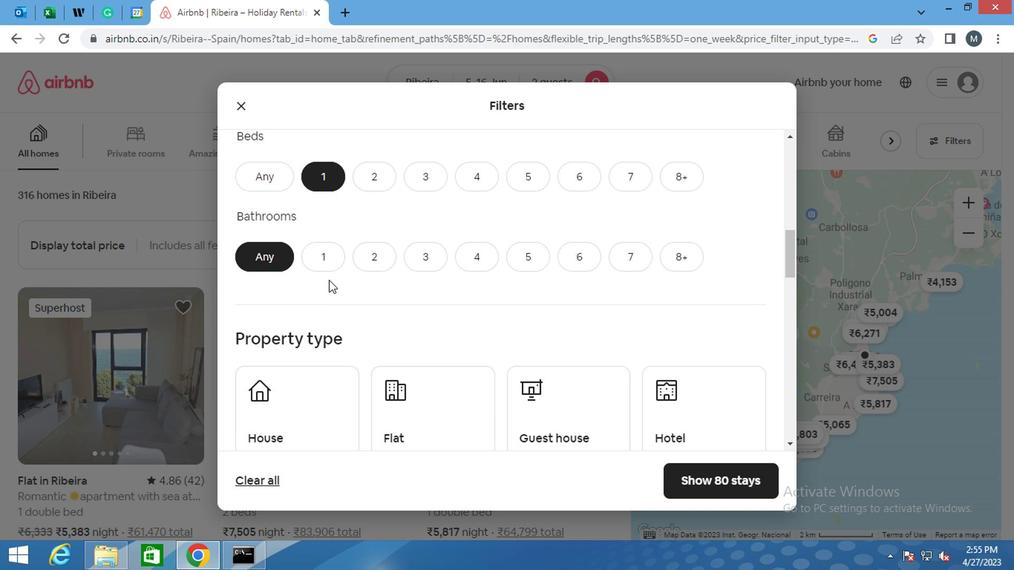 
Action: Mouse pressed left at (318, 248)
Screenshot: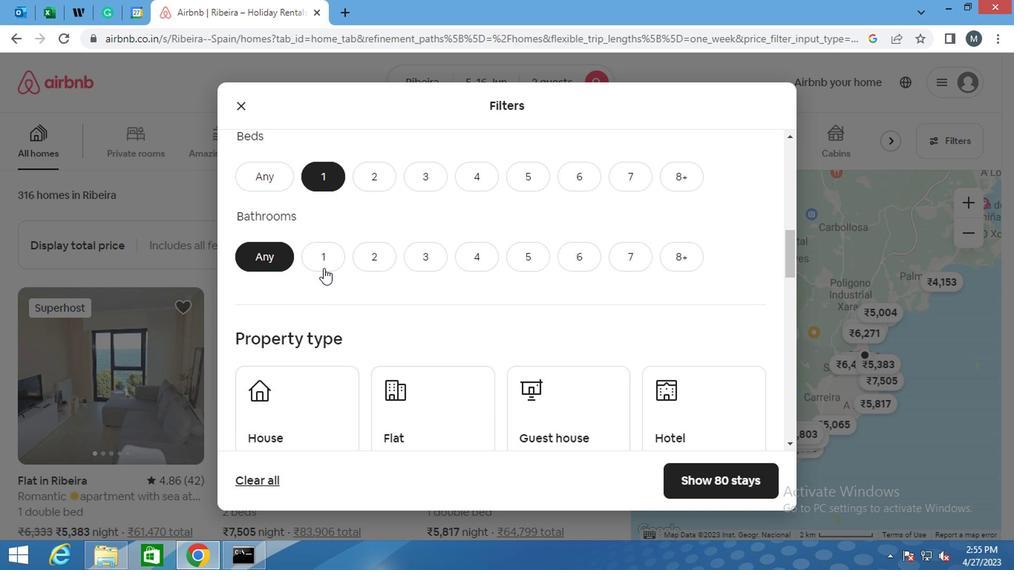 
Action: Mouse moved to (268, 241)
Screenshot: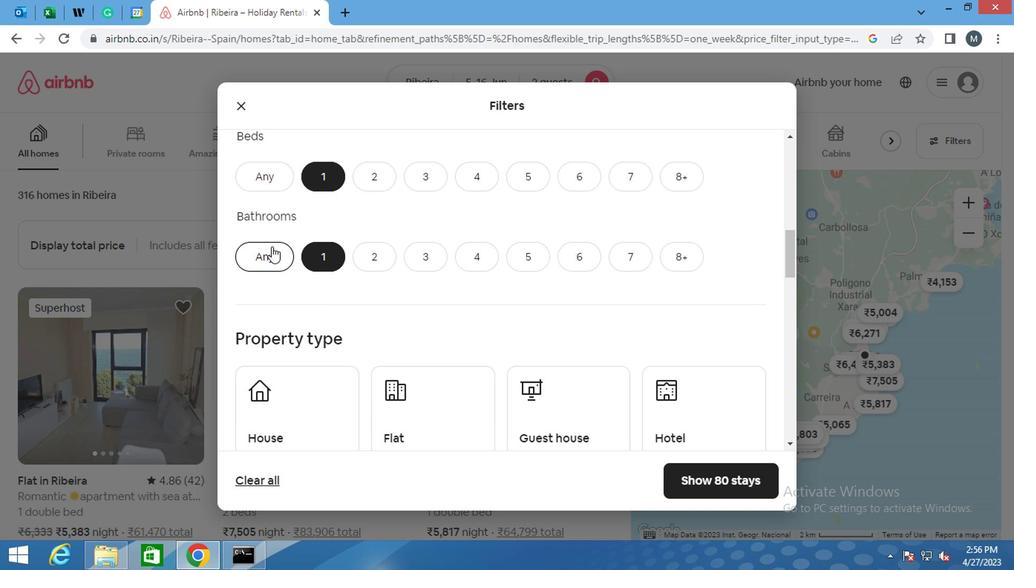 
Action: Mouse scrolled (268, 241) with delta (0, 0)
Screenshot: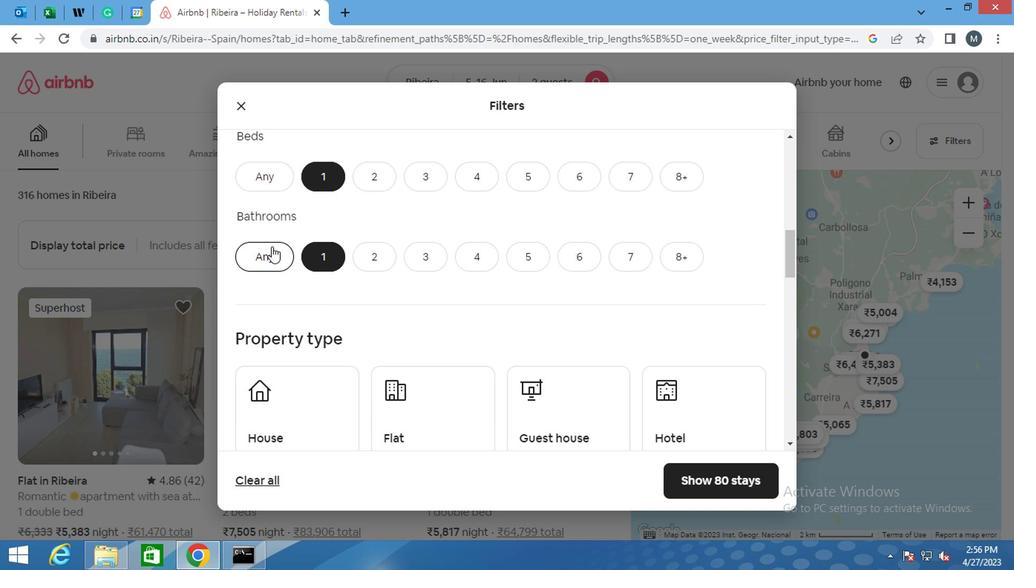 
Action: Mouse moved to (261, 241)
Screenshot: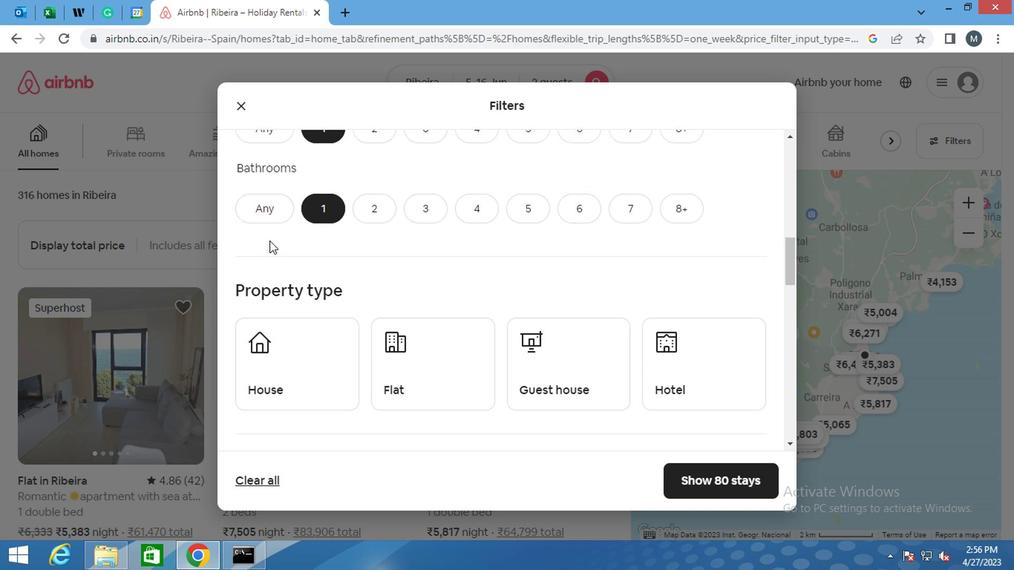 
Action: Mouse scrolled (261, 241) with delta (0, 0)
Screenshot: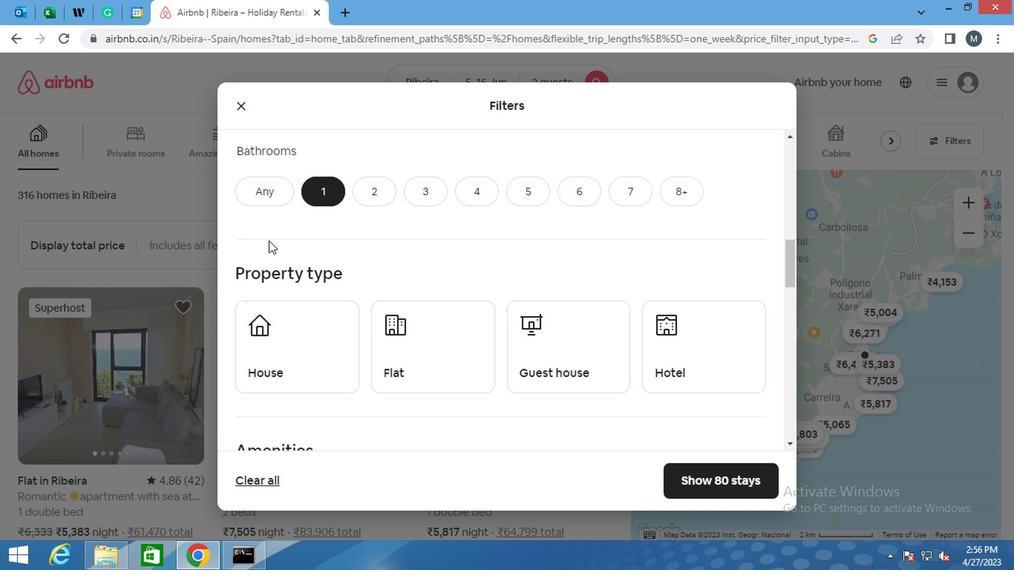 
Action: Mouse moved to (291, 266)
Screenshot: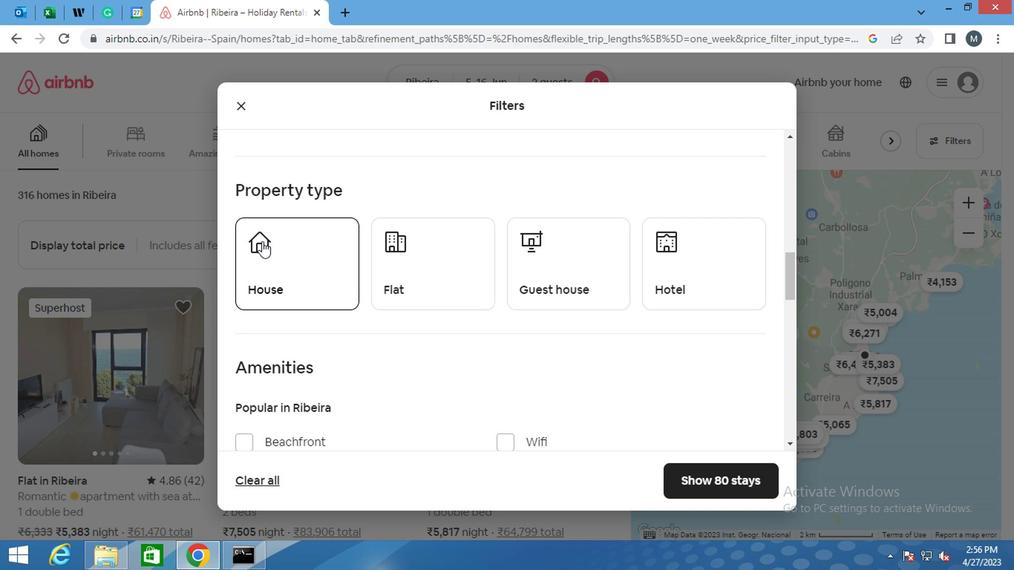 
Action: Mouse pressed left at (291, 266)
Screenshot: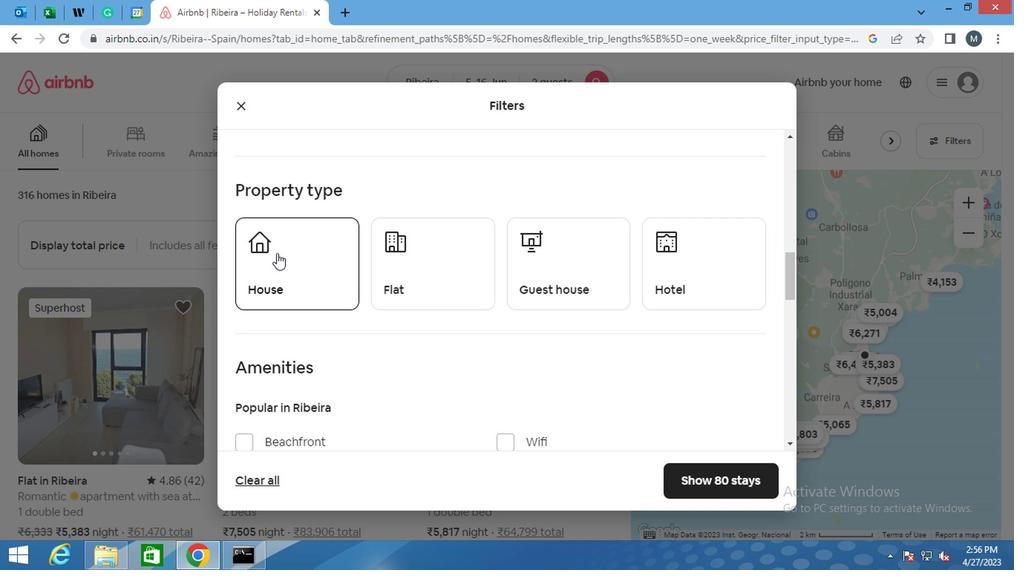 
Action: Mouse moved to (442, 274)
Screenshot: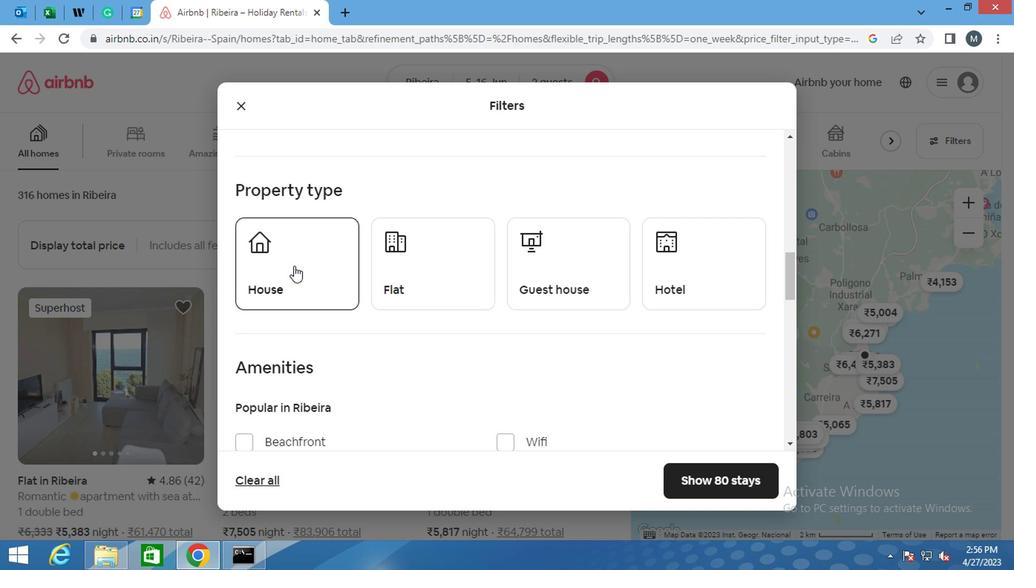 
Action: Mouse pressed left at (442, 274)
Screenshot: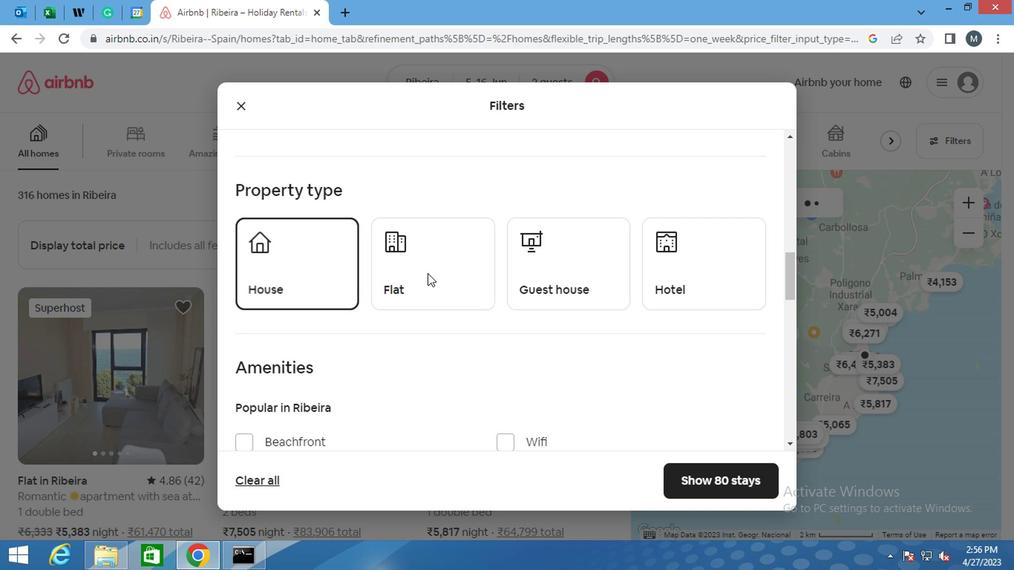 
Action: Mouse moved to (517, 273)
Screenshot: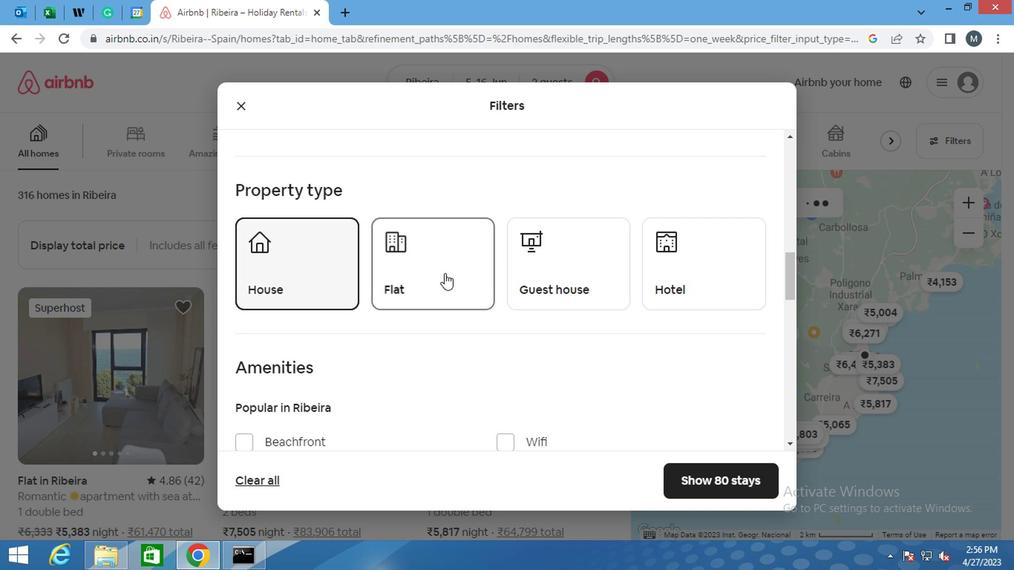 
Action: Mouse pressed left at (517, 273)
Screenshot: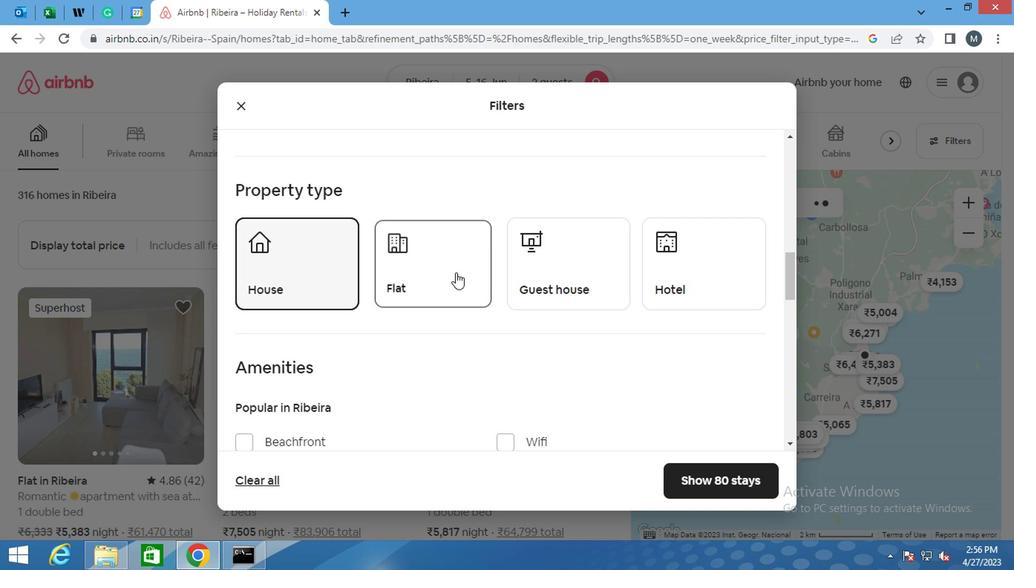 
Action: Mouse moved to (652, 280)
Screenshot: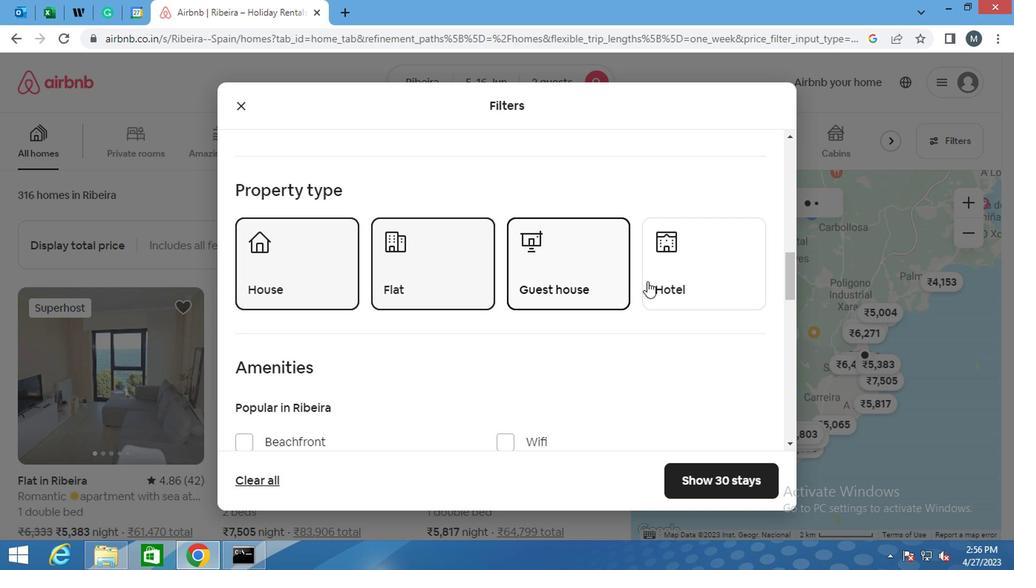
Action: Mouse pressed left at (652, 280)
Screenshot: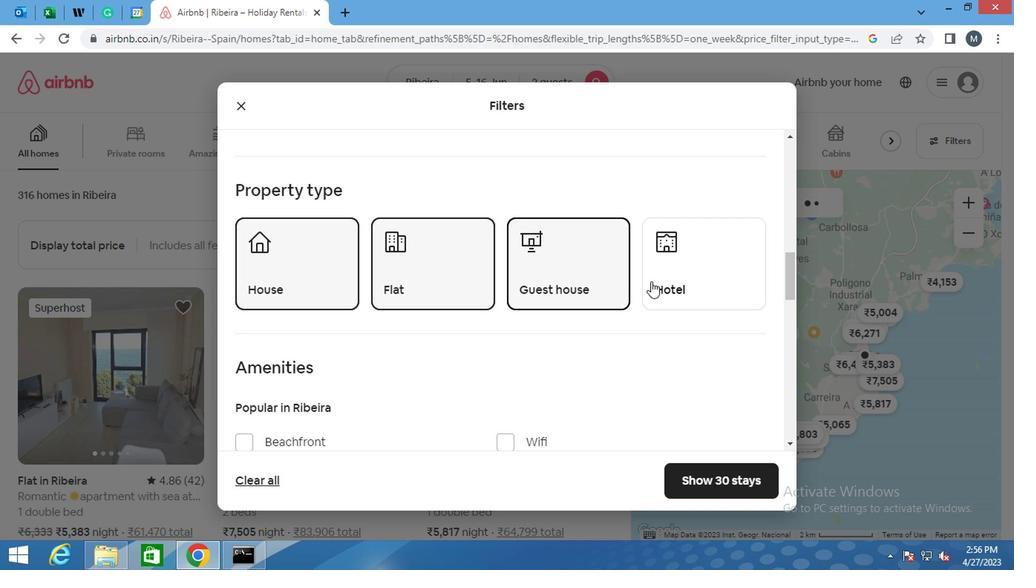 
Action: Mouse moved to (351, 275)
Screenshot: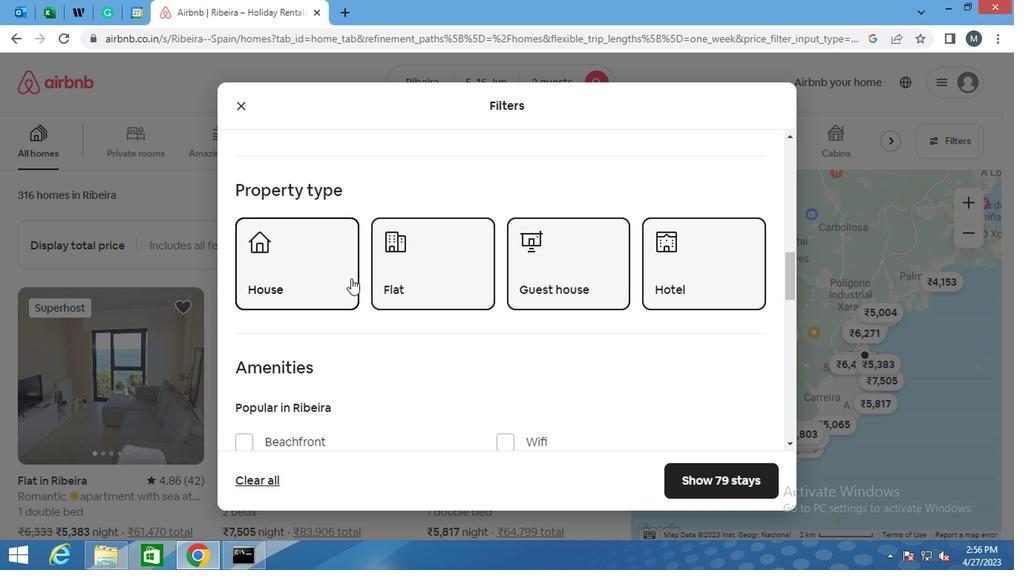 
Action: Mouse scrolled (351, 275) with delta (0, 0)
Screenshot: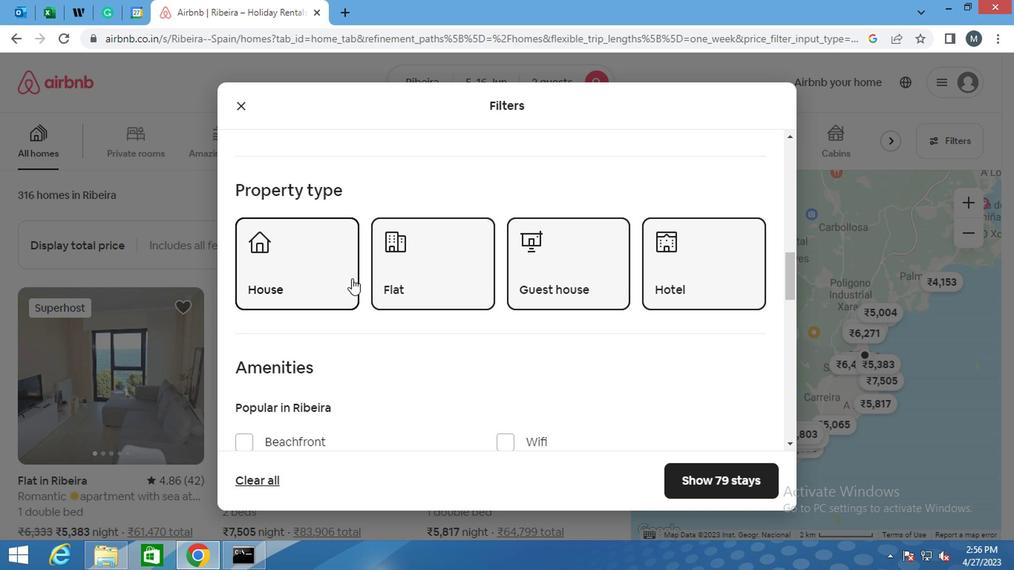 
Action: Mouse moved to (348, 277)
Screenshot: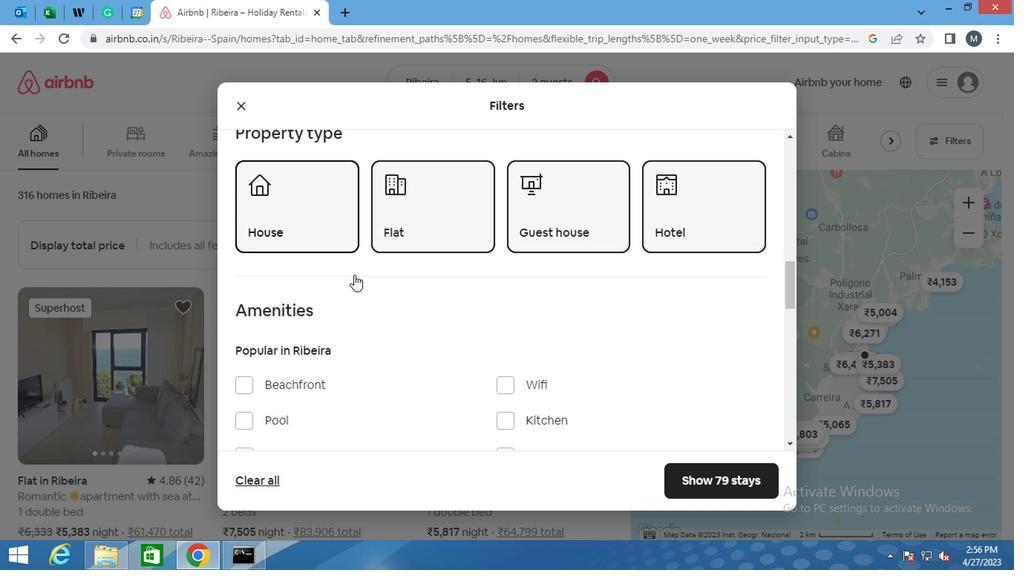 
Action: Mouse scrolled (348, 276) with delta (0, 0)
Screenshot: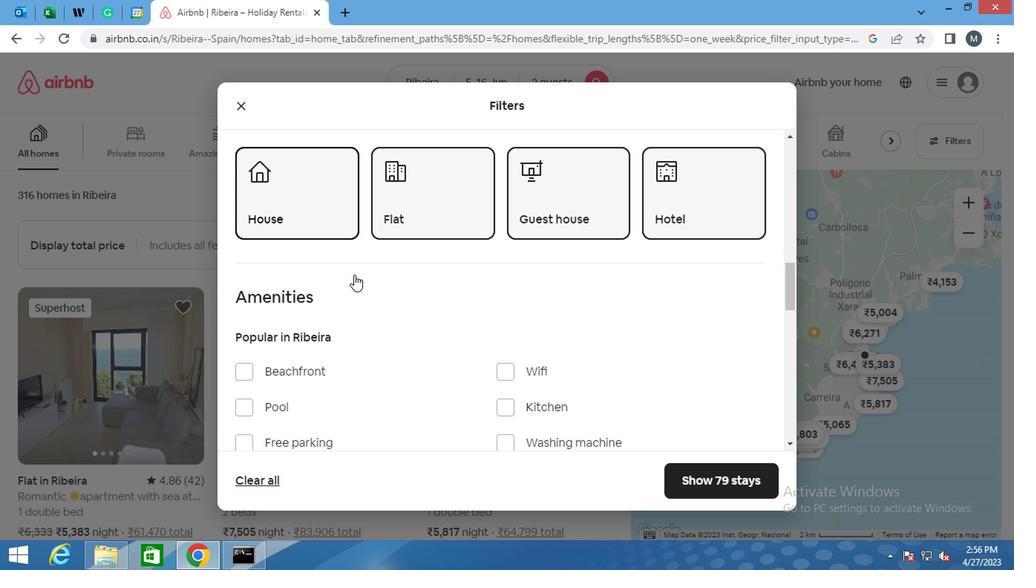 
Action: Mouse moved to (339, 256)
Screenshot: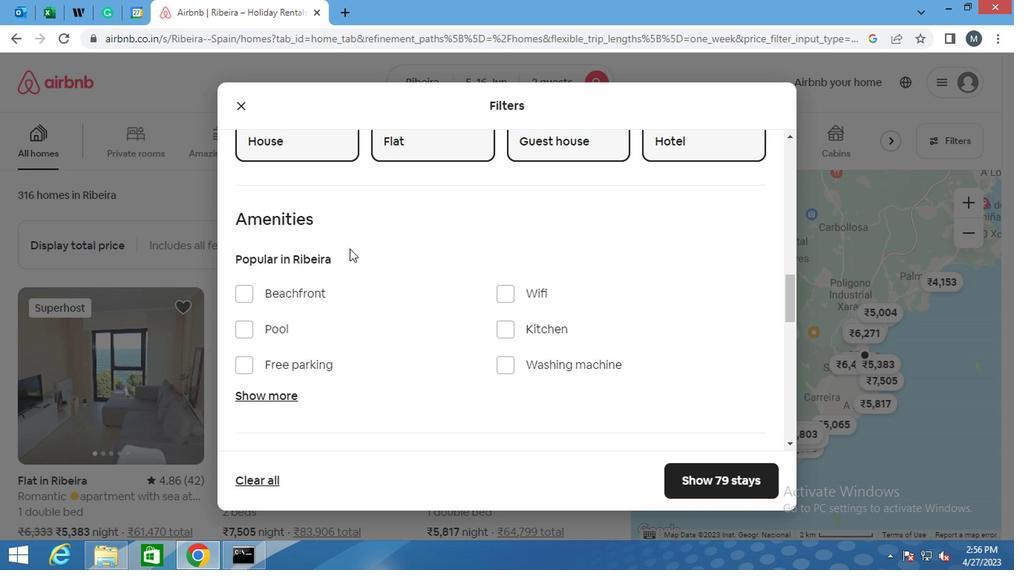 
Action: Mouse scrolled (339, 255) with delta (0, -1)
Screenshot: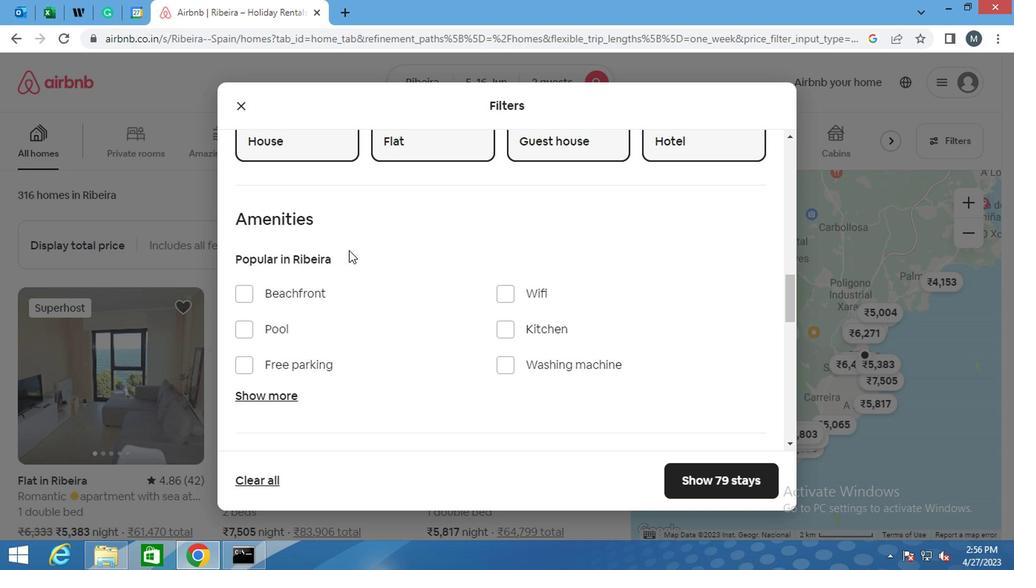 
Action: Mouse moved to (507, 297)
Screenshot: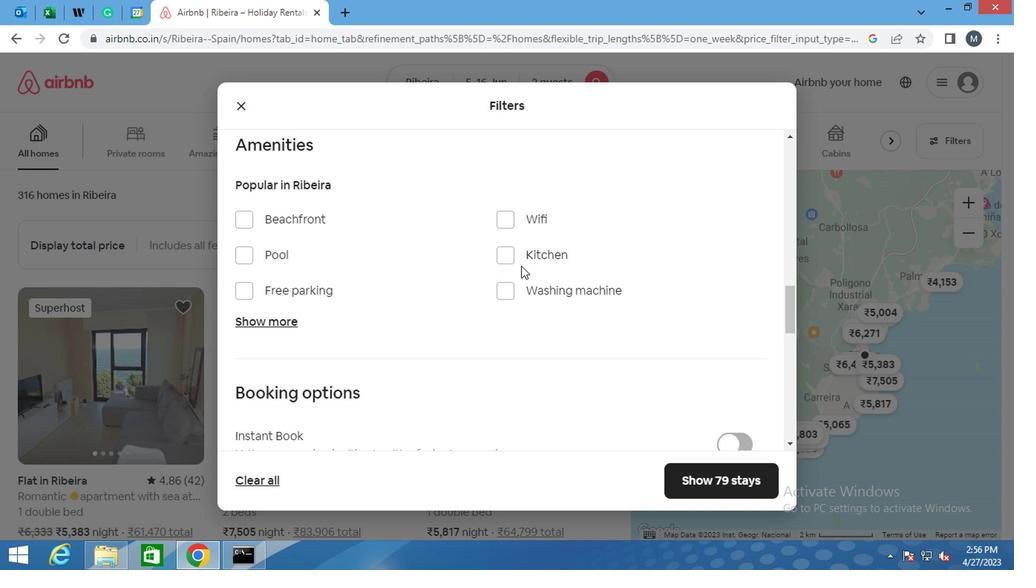 
Action: Mouse pressed left at (507, 297)
Screenshot: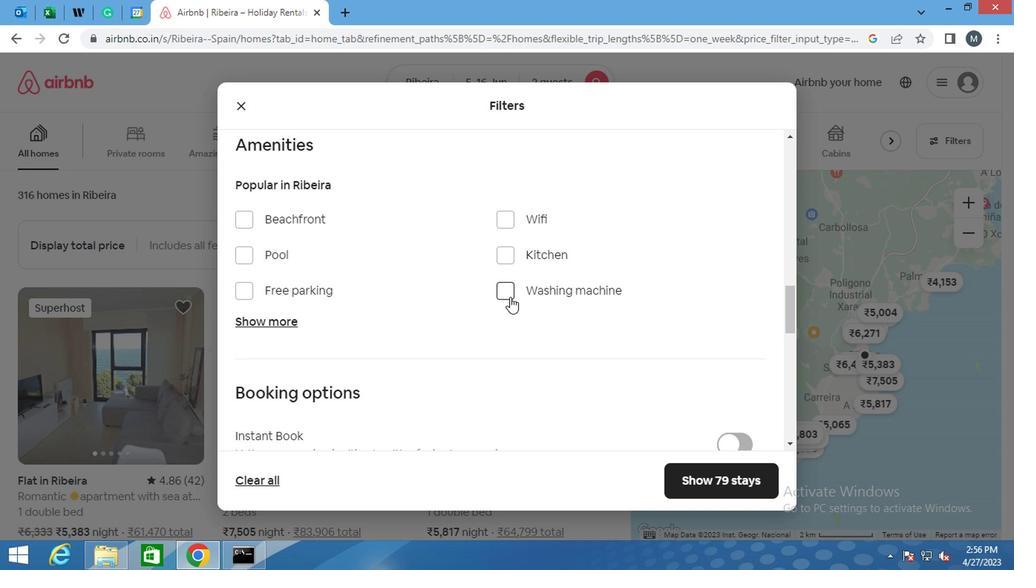 
Action: Mouse moved to (333, 266)
Screenshot: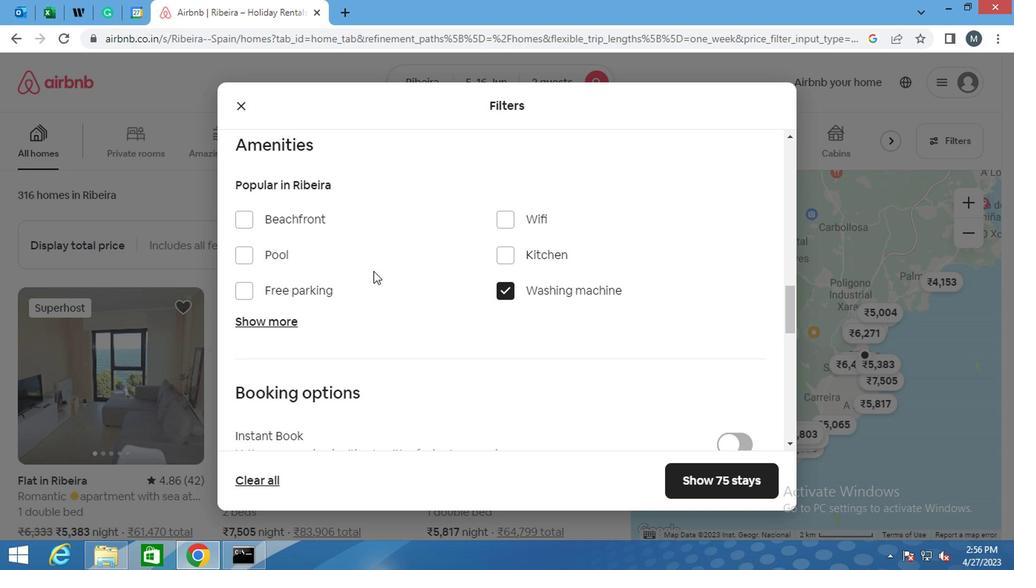
Action: Mouse scrolled (333, 266) with delta (0, 0)
Screenshot: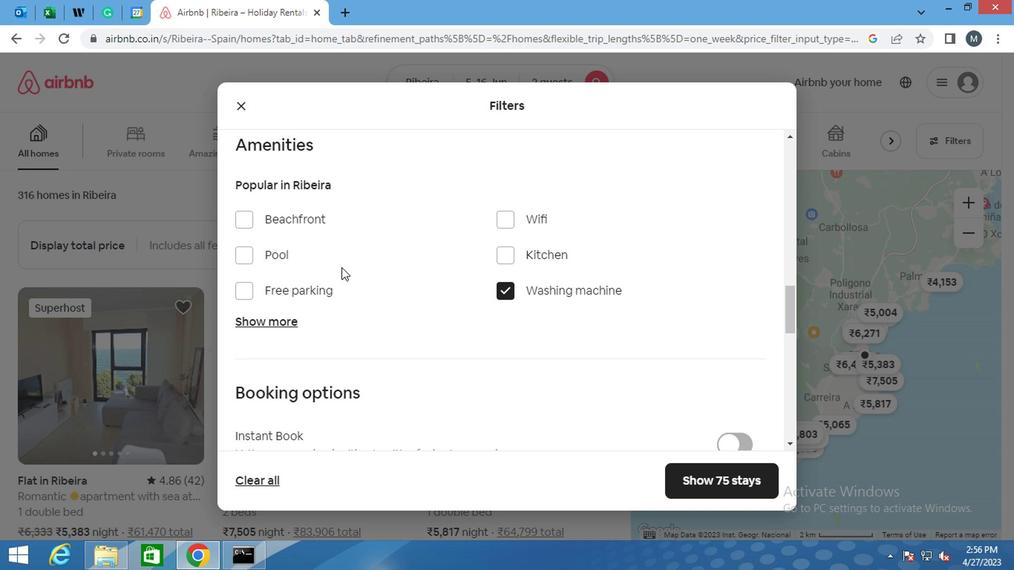 
Action: Mouse moved to (317, 268)
Screenshot: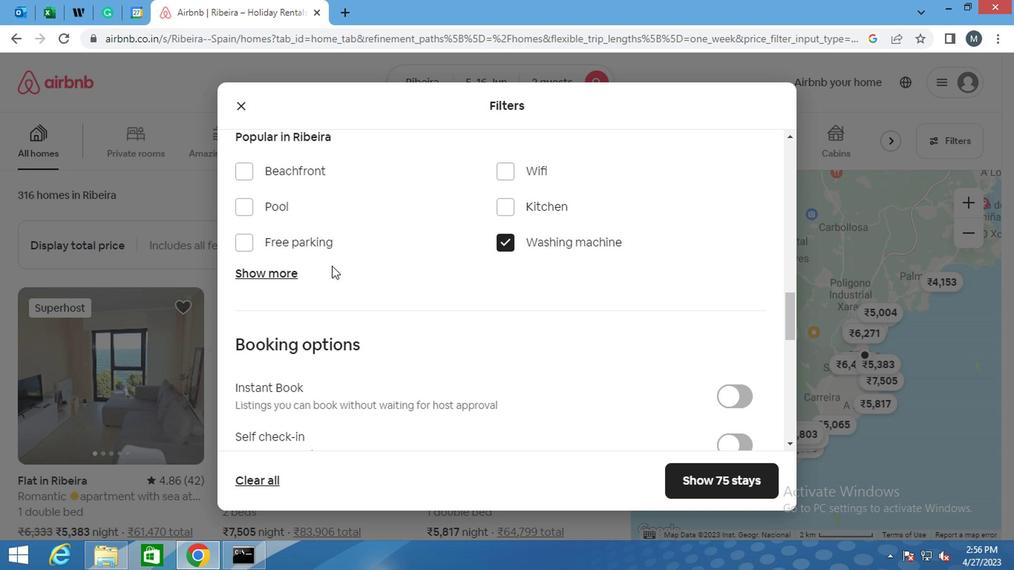 
Action: Mouse scrolled (317, 267) with delta (0, 0)
Screenshot: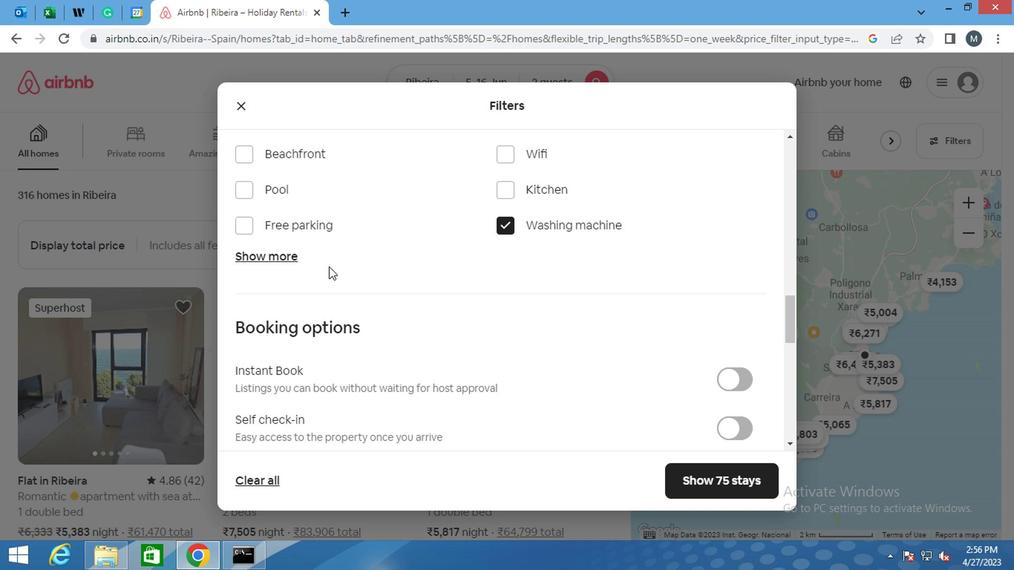 
Action: Mouse moved to (305, 273)
Screenshot: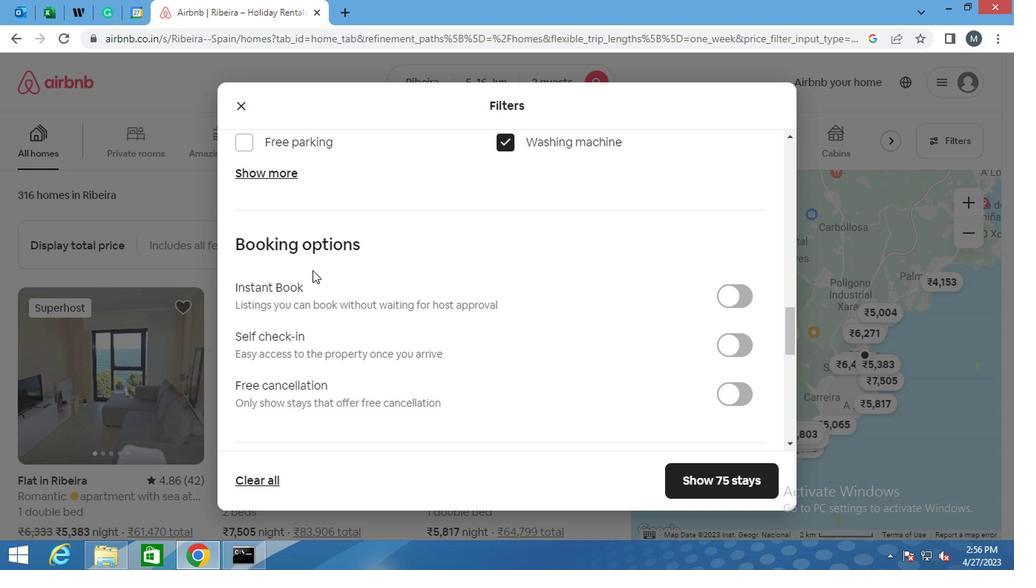 
Action: Mouse scrolled (305, 272) with delta (0, -1)
Screenshot: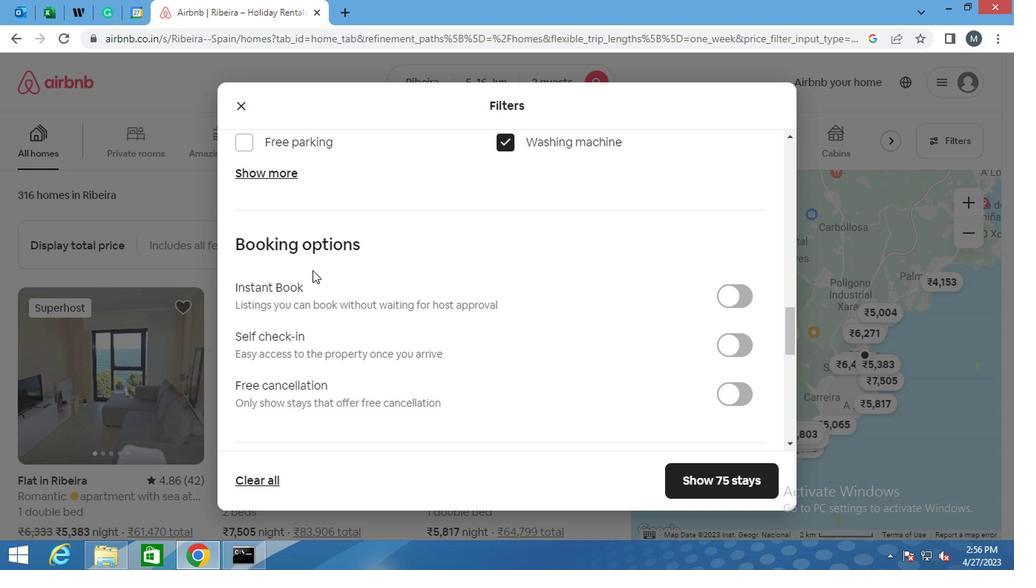 
Action: Mouse moved to (736, 273)
Screenshot: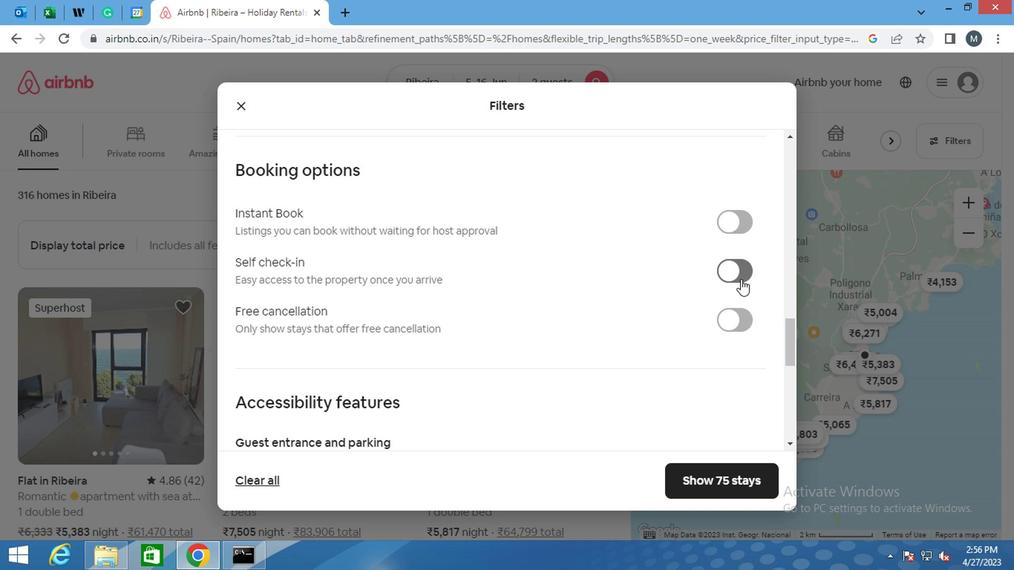 
Action: Mouse pressed left at (736, 273)
Screenshot: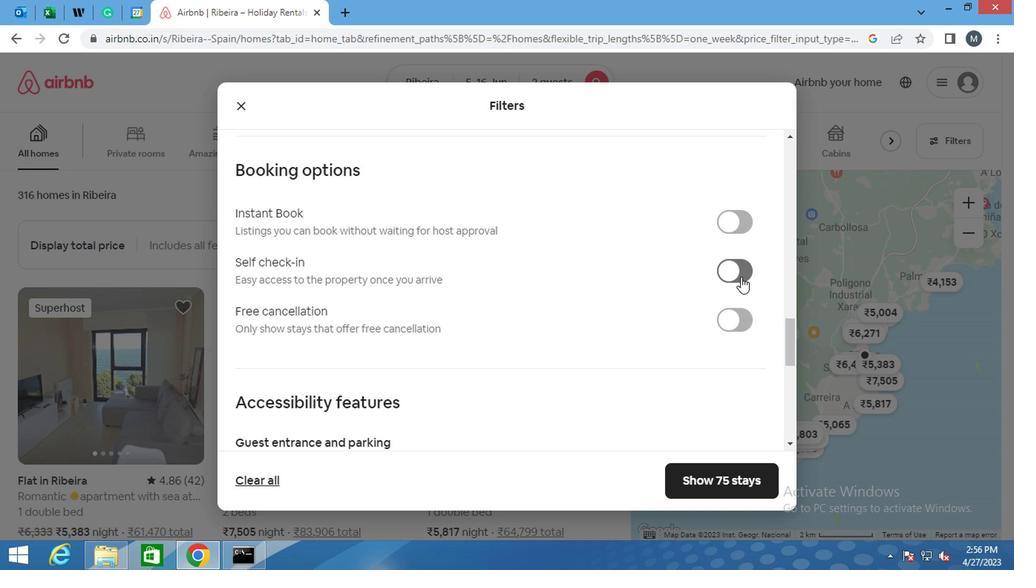 
Action: Mouse moved to (402, 282)
Screenshot: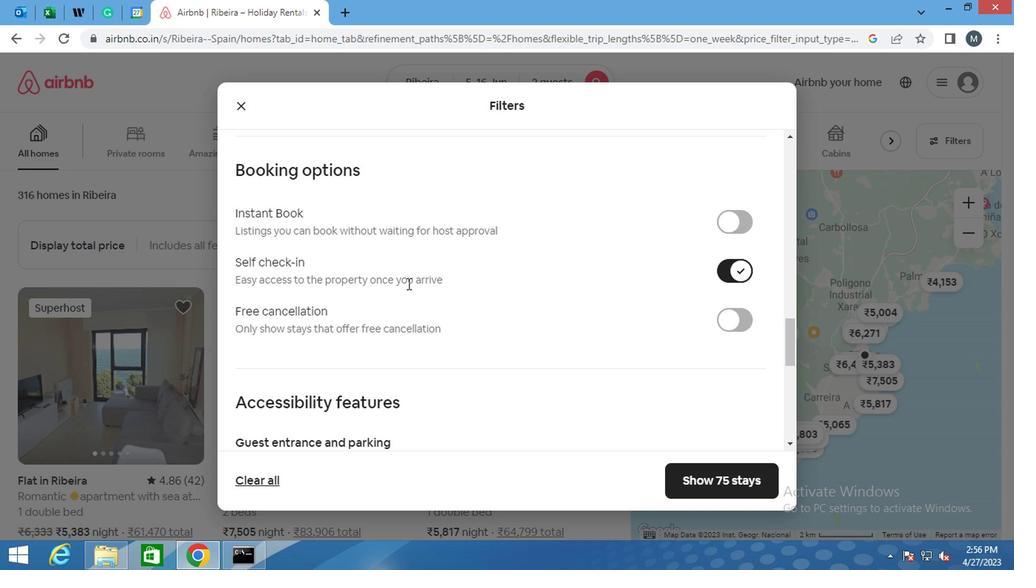 
Action: Mouse scrolled (402, 281) with delta (0, -1)
Screenshot: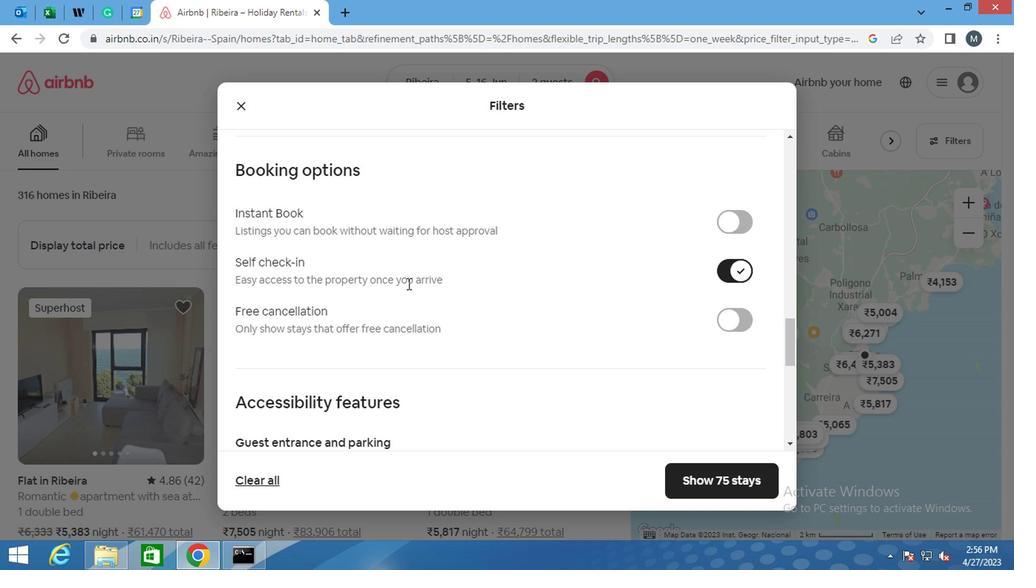 
Action: Mouse moved to (397, 283)
Screenshot: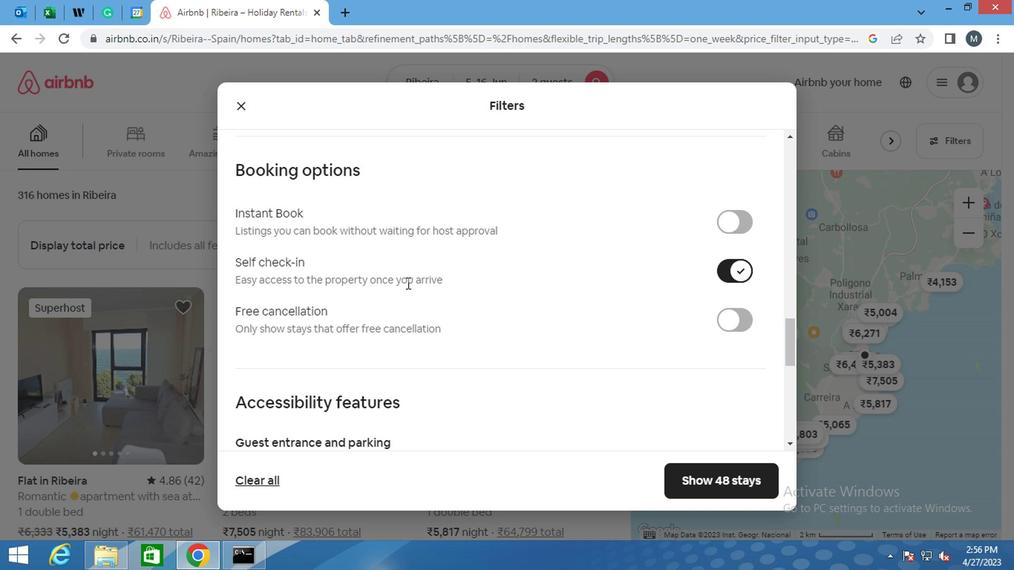 
Action: Mouse scrolled (397, 282) with delta (0, 0)
Screenshot: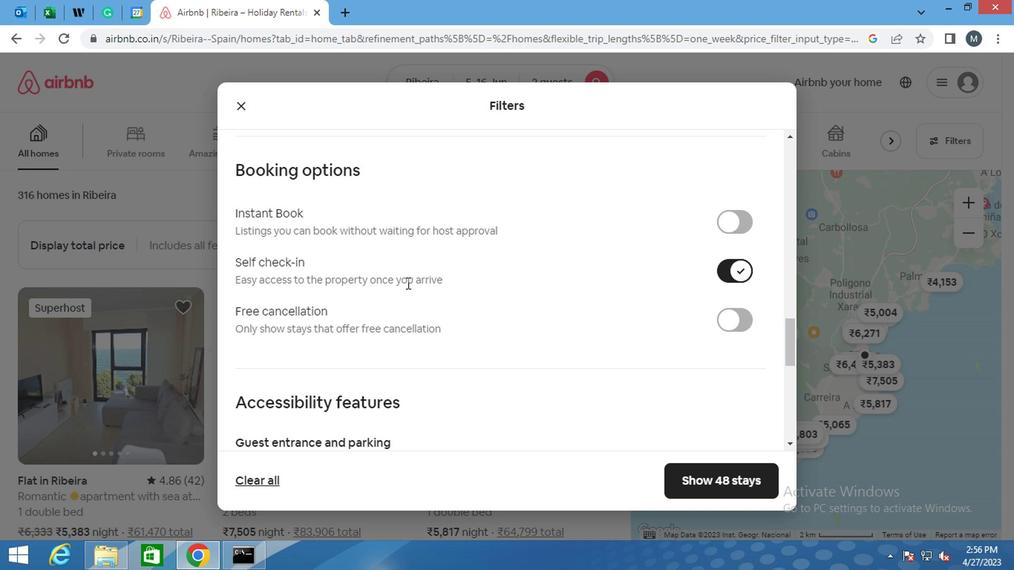 
Action: Mouse moved to (381, 283)
Screenshot: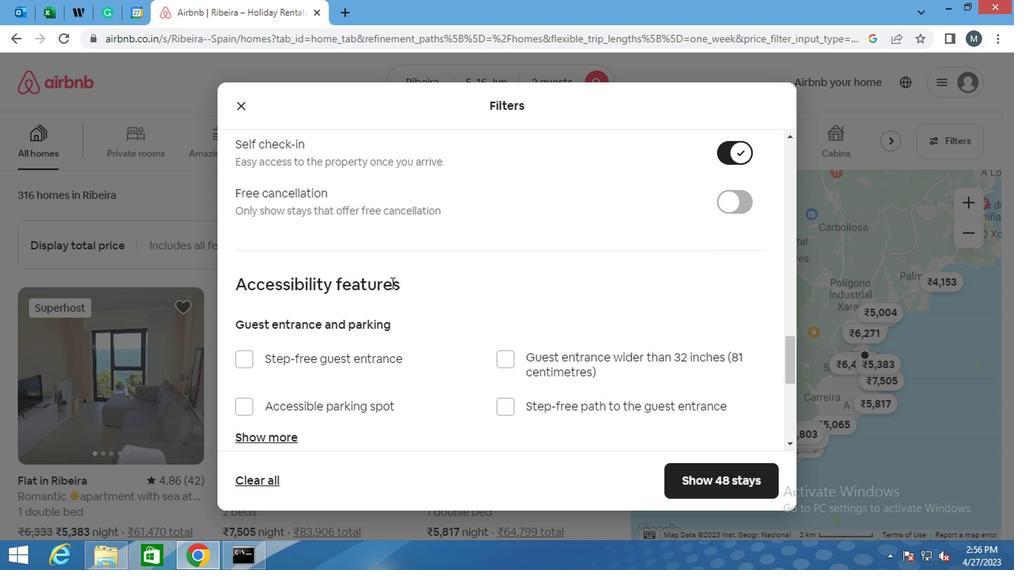 
Action: Mouse scrolled (381, 282) with delta (0, 0)
Screenshot: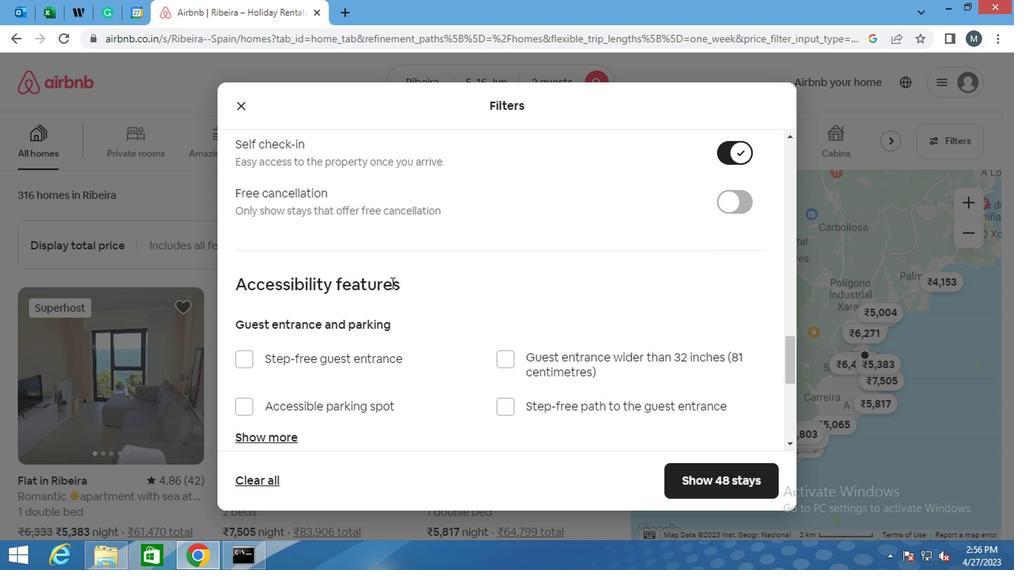 
Action: Mouse moved to (366, 286)
Screenshot: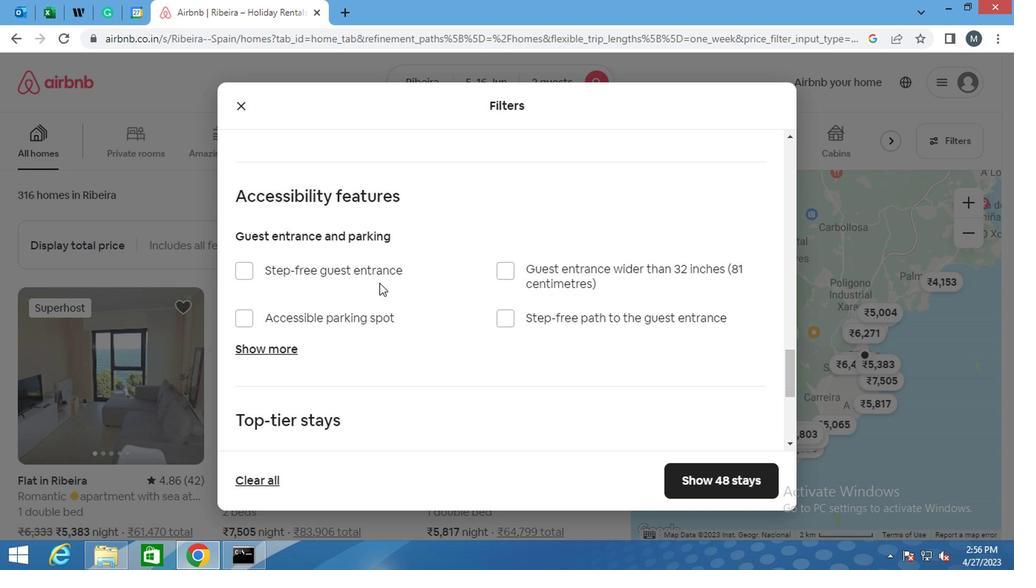
Action: Mouse scrolled (366, 286) with delta (0, 0)
Screenshot: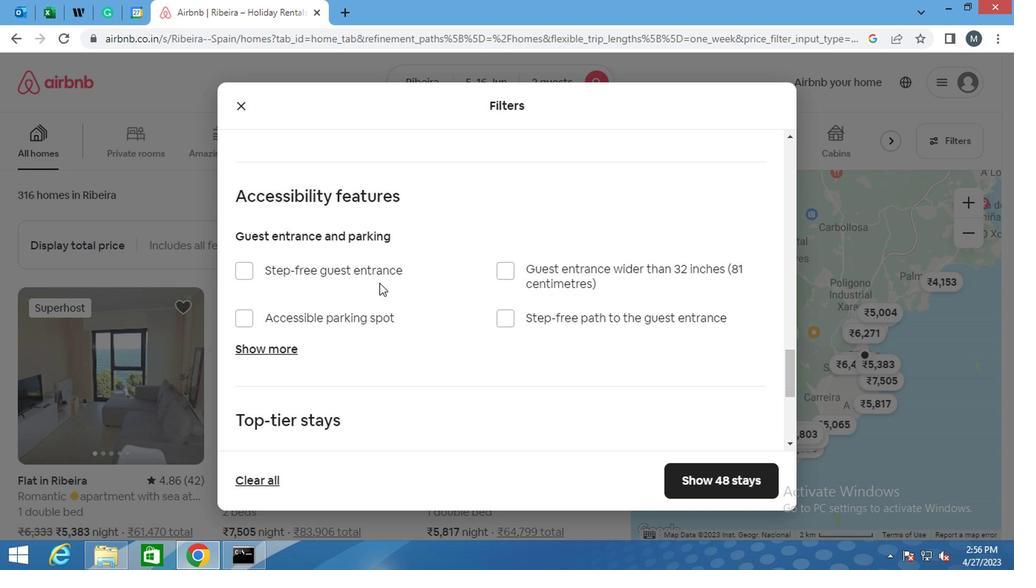 
Action: Mouse moved to (364, 287)
Screenshot: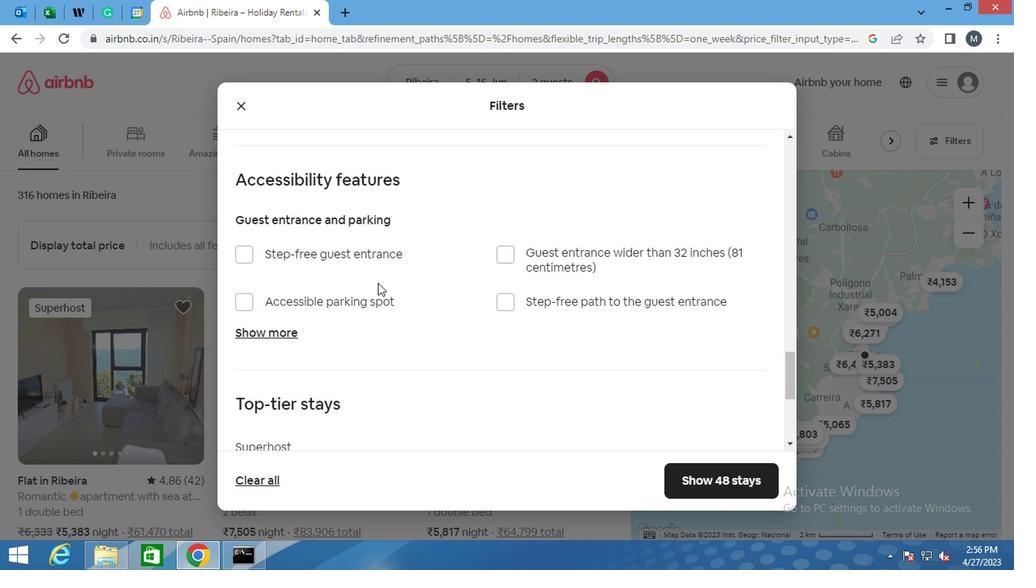 
Action: Mouse scrolled (364, 286) with delta (0, 0)
Screenshot: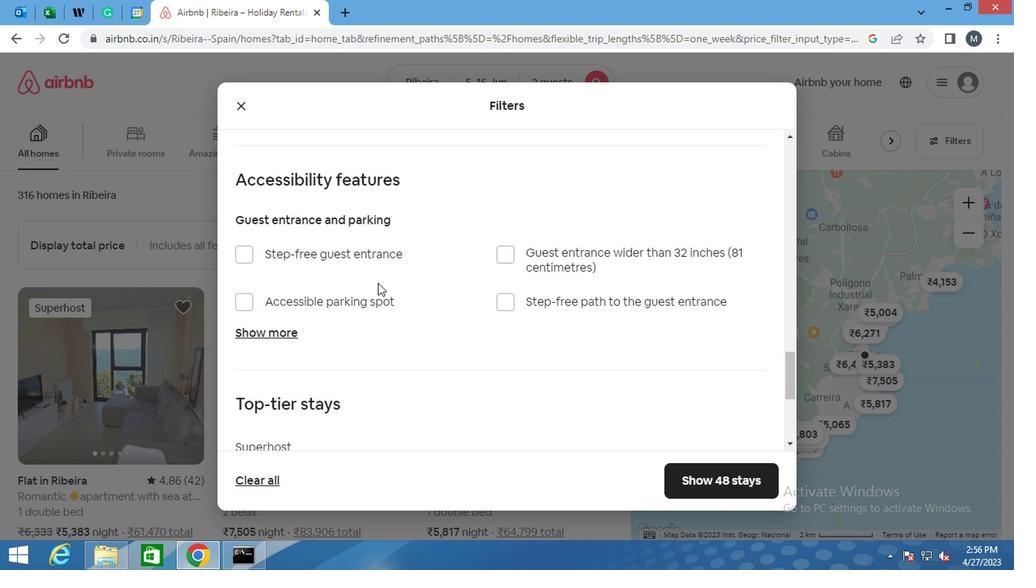 
Action: Mouse moved to (359, 289)
Screenshot: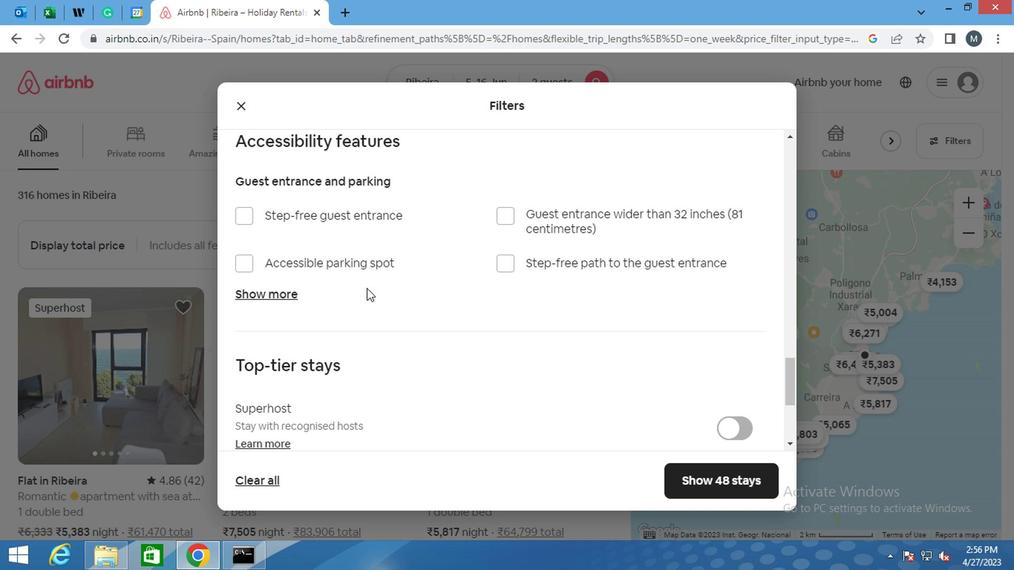 
Action: Mouse scrolled (359, 288) with delta (0, -1)
Screenshot: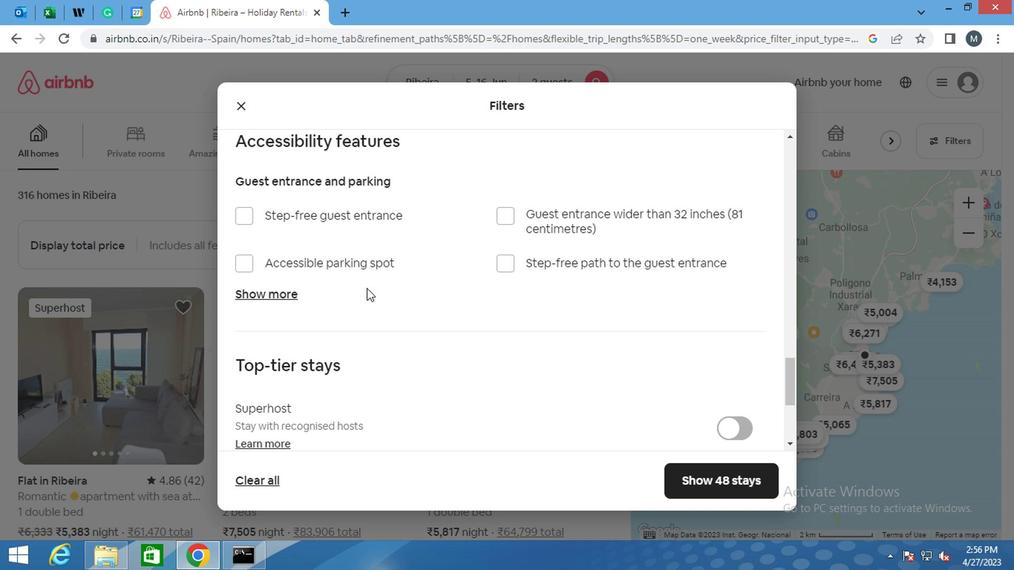 
Action: Mouse moved to (359, 290)
Screenshot: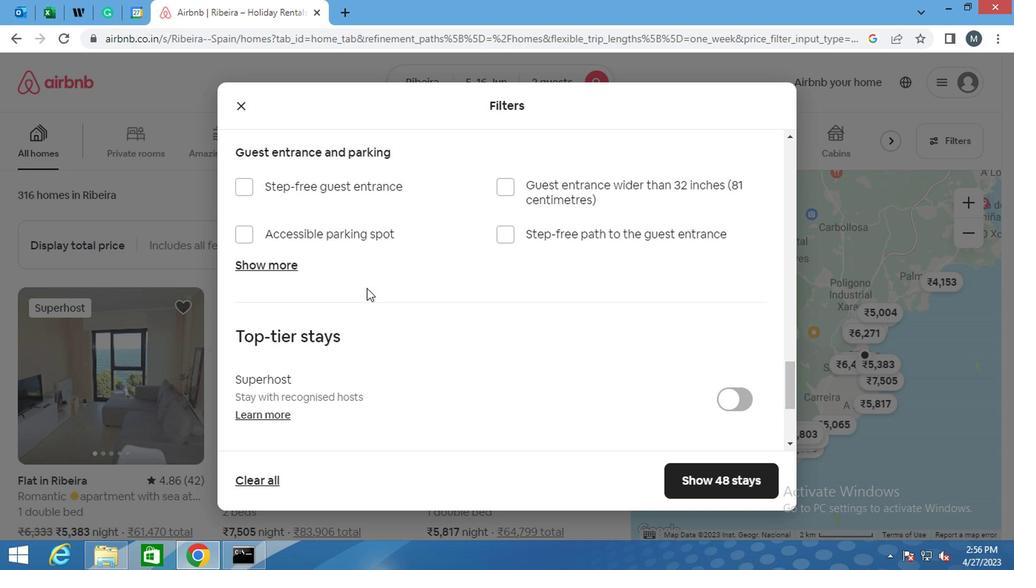 
Action: Mouse scrolled (359, 289) with delta (0, 0)
Screenshot: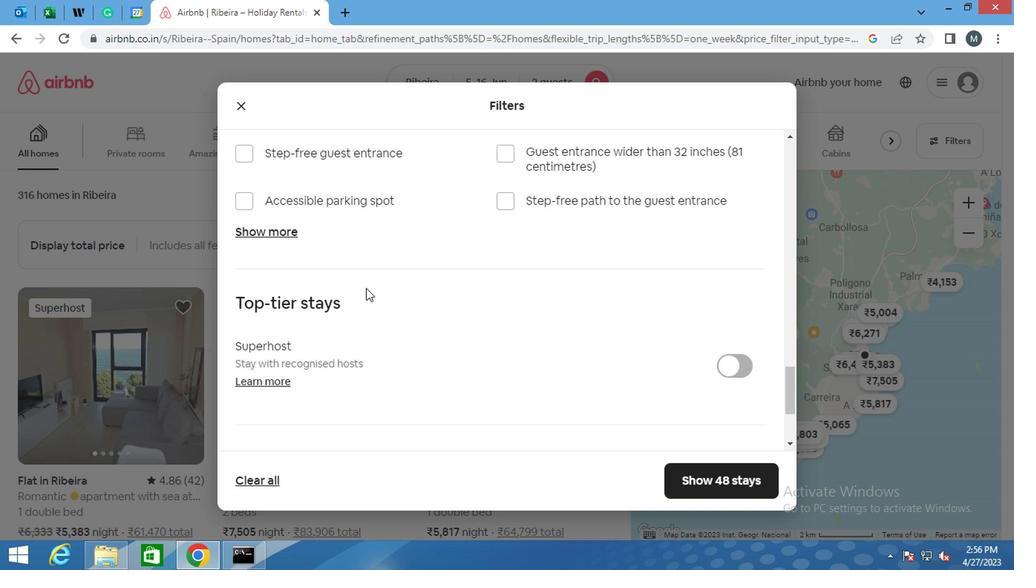 
Action: Mouse moved to (358, 291)
Screenshot: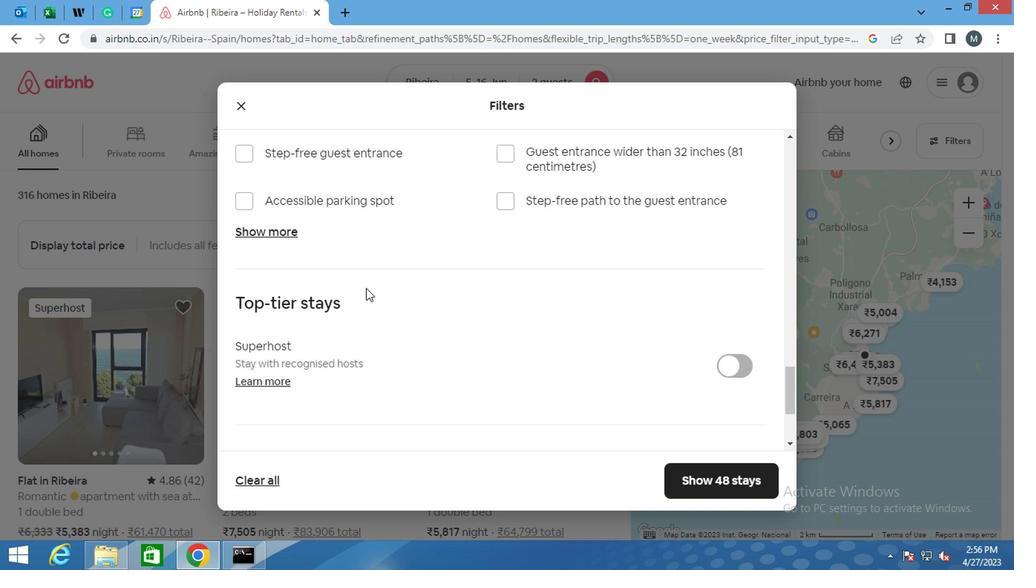 
Action: Mouse scrolled (358, 290) with delta (0, 0)
Screenshot: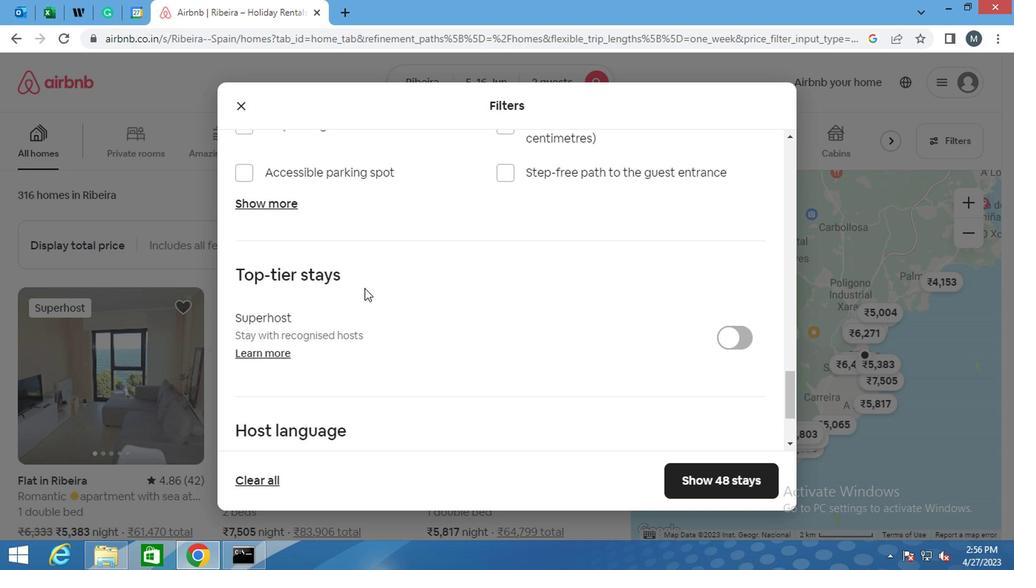 
Action: Mouse moved to (339, 295)
Screenshot: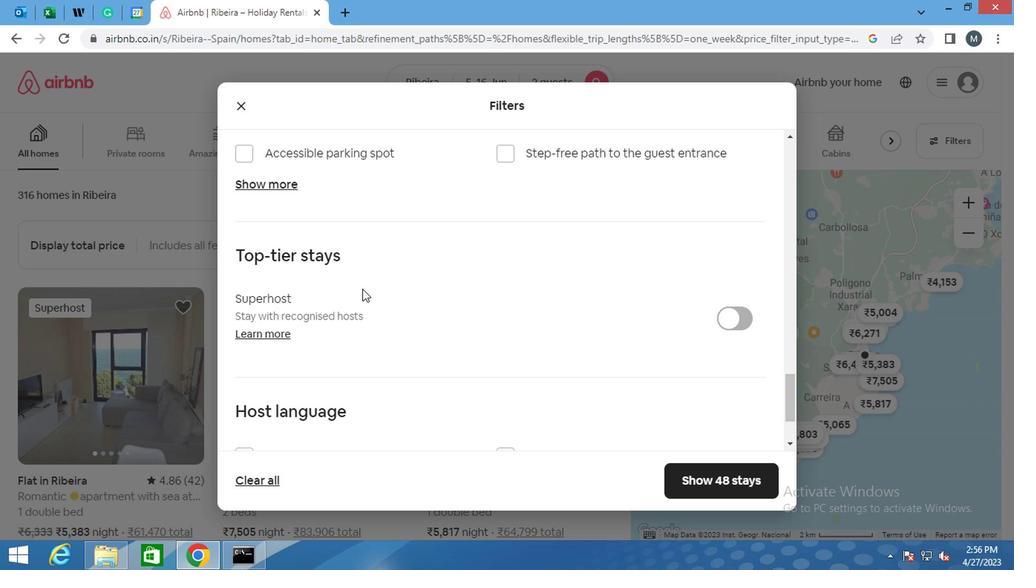 
Action: Mouse scrolled (339, 294) with delta (0, -1)
Screenshot: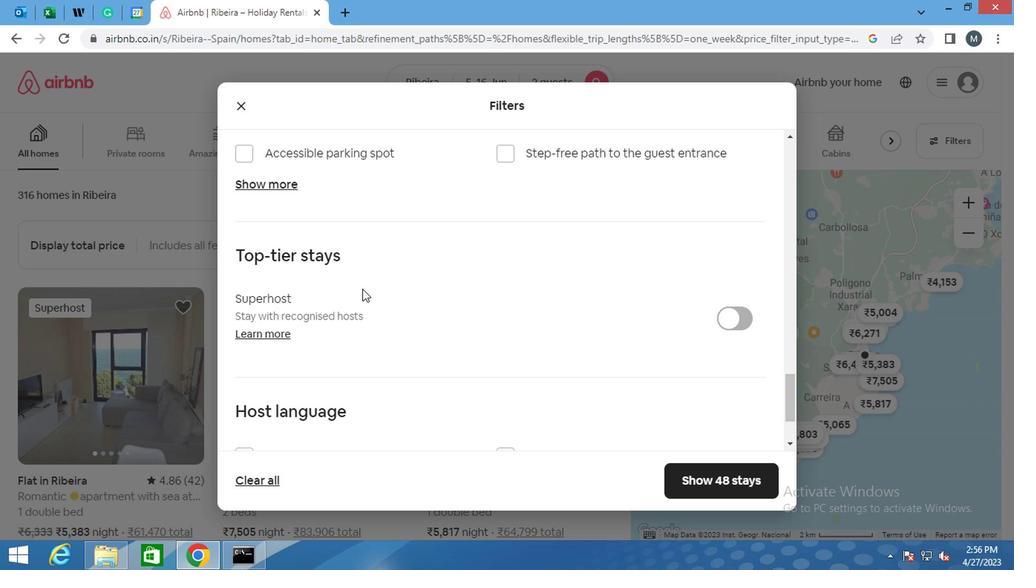 
Action: Mouse moved to (323, 302)
Screenshot: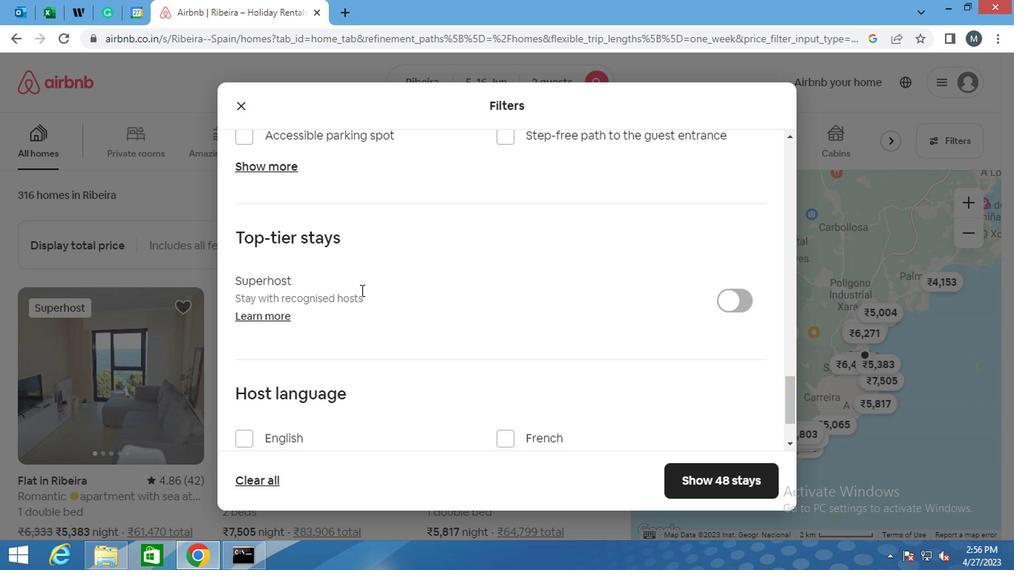 
Action: Mouse scrolled (323, 301) with delta (0, 0)
Screenshot: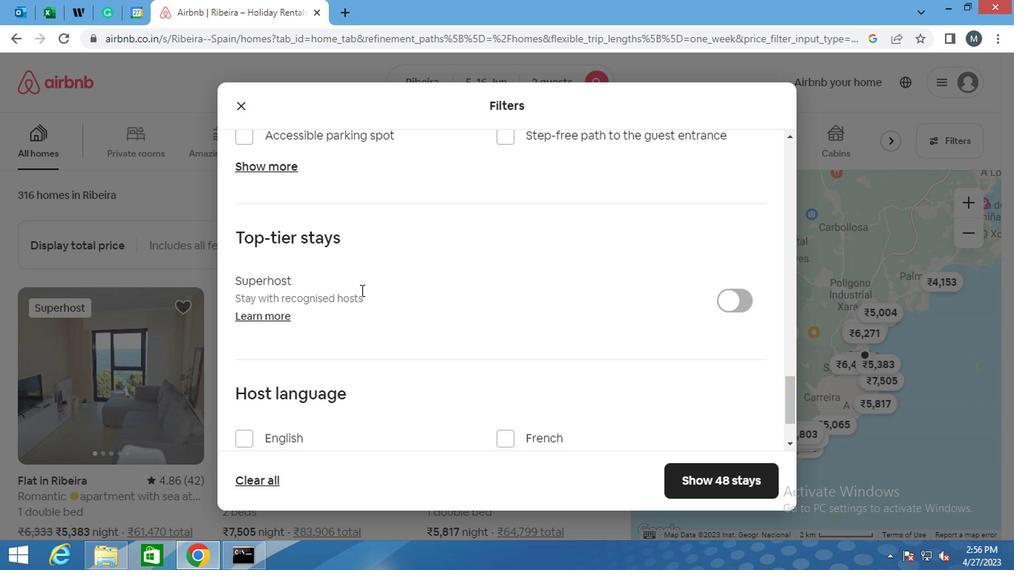 
Action: Mouse moved to (247, 342)
Screenshot: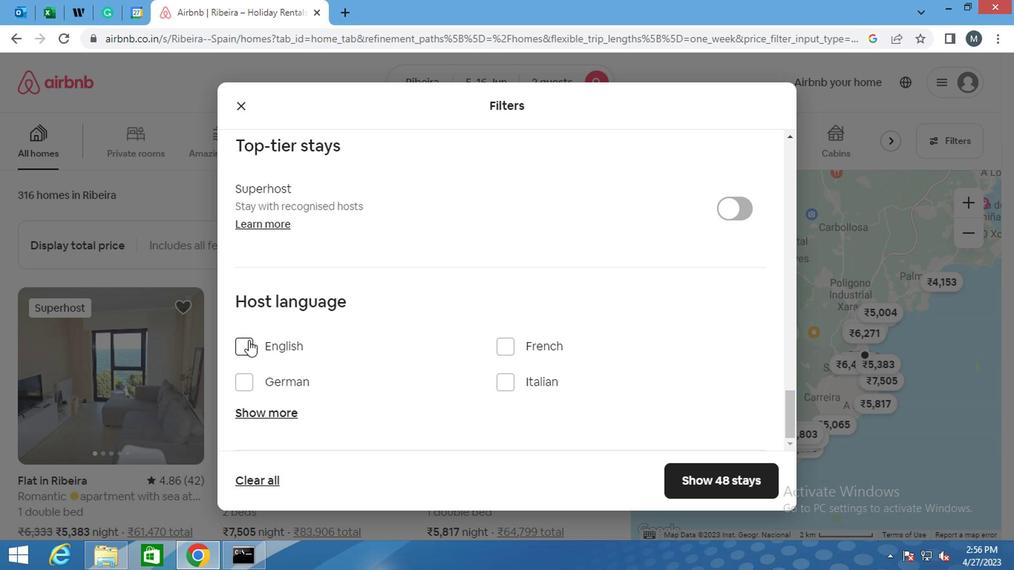 
Action: Mouse pressed left at (247, 342)
Screenshot: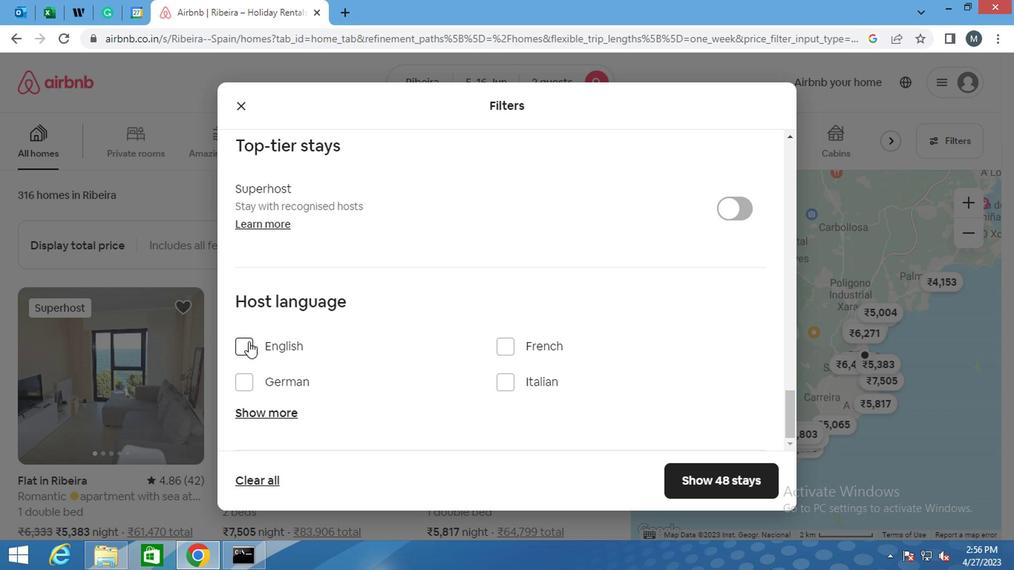 
Action: Mouse moved to (683, 475)
Screenshot: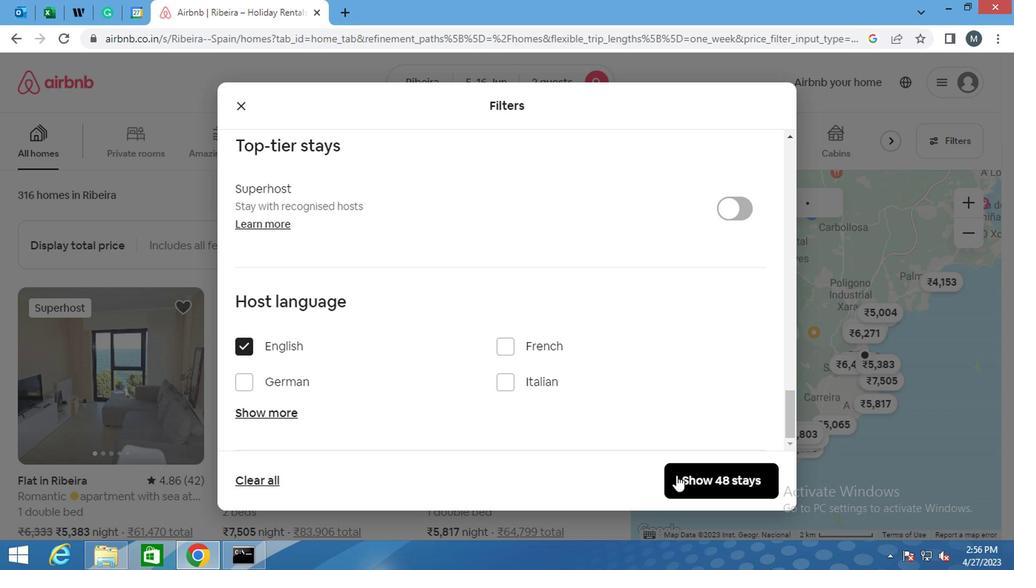 
Action: Mouse pressed left at (683, 475)
Screenshot: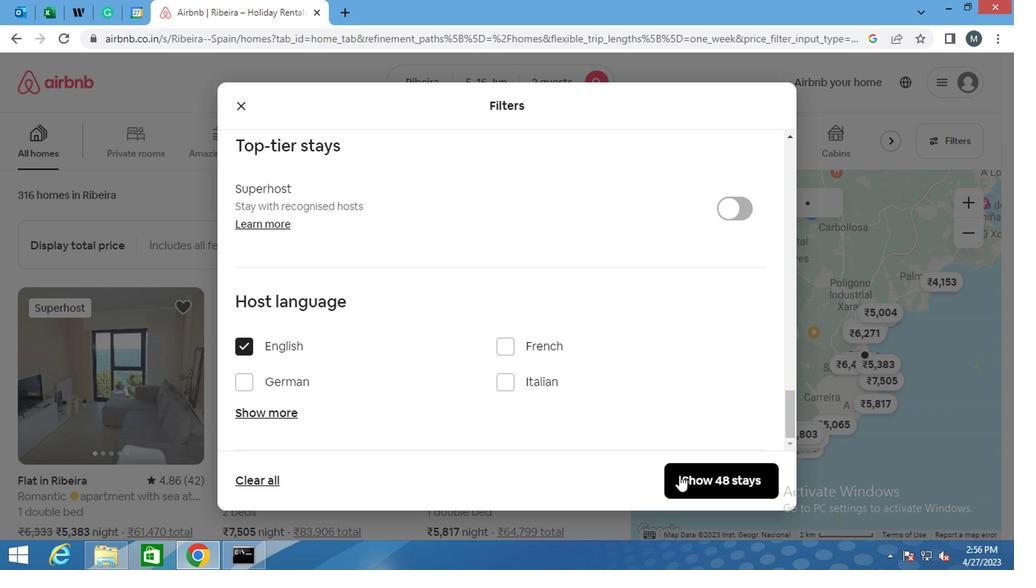
Action: Mouse moved to (681, 476)
Screenshot: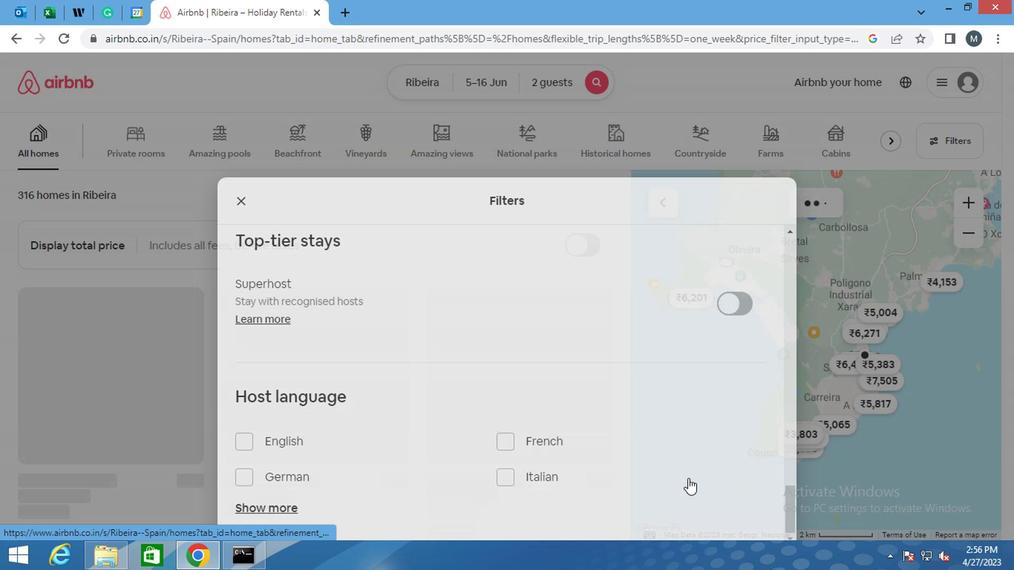 
